 Task: Schedule a meditation and mindfulness session for the 17th at 12:00 PM to 5:00 PM
Action: Mouse moved to (8, 151)
Screenshot: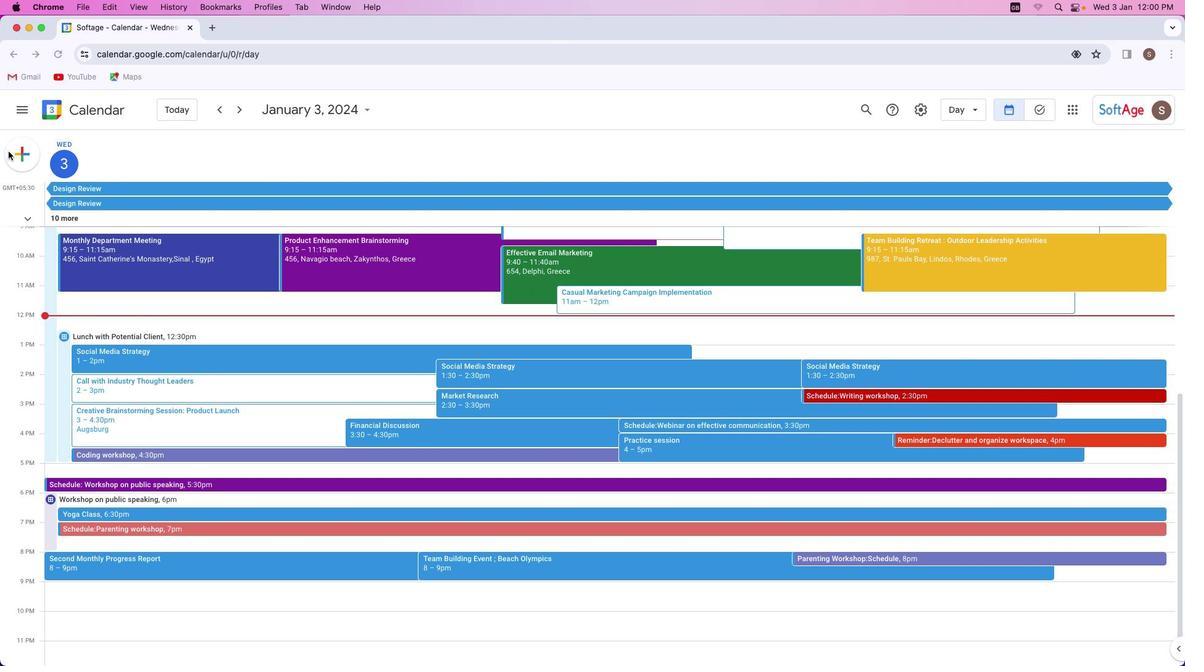 
Action: Mouse pressed left at (8, 151)
Screenshot: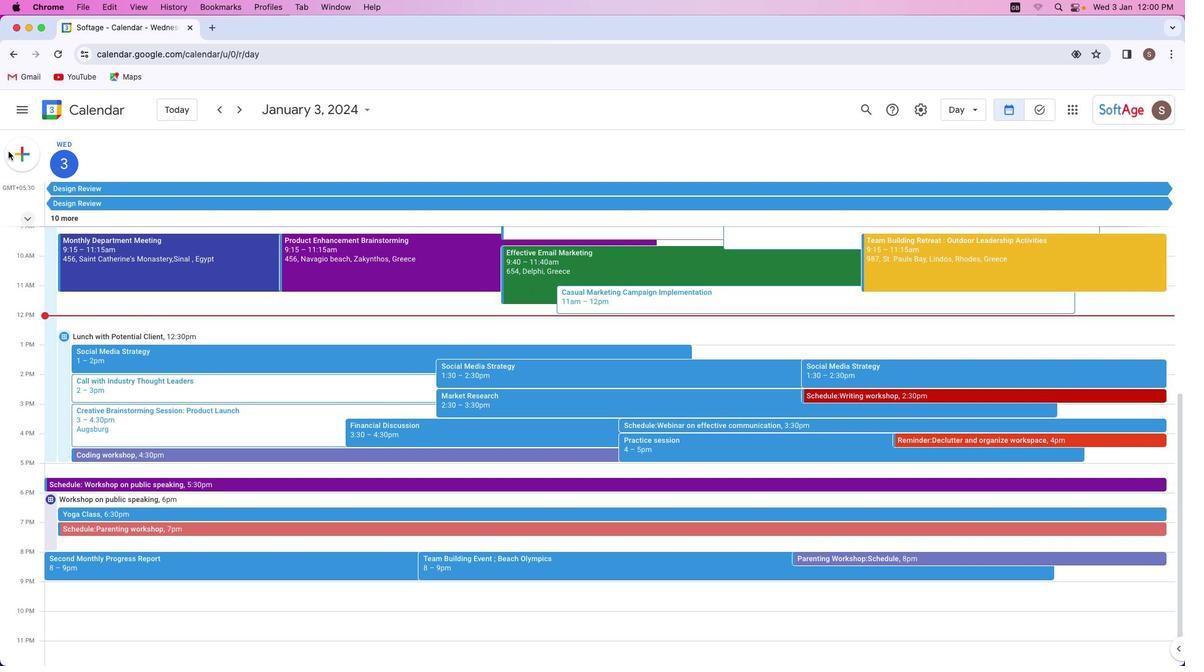 
Action: Mouse moved to (11, 153)
Screenshot: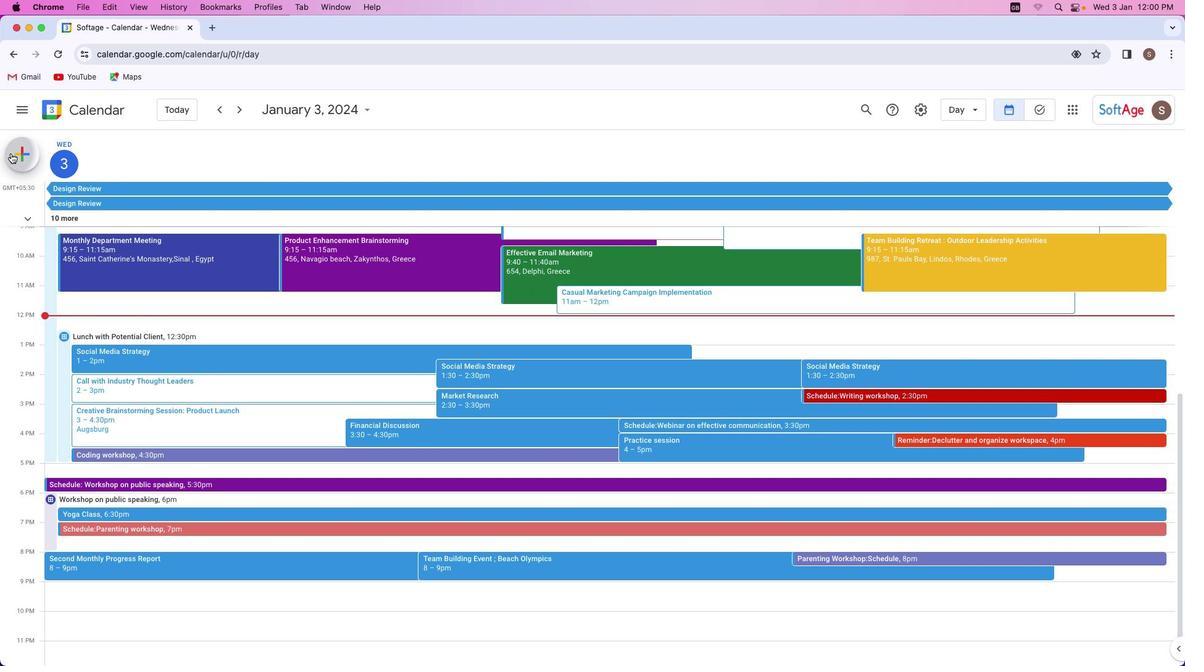 
Action: Mouse pressed left at (11, 153)
Screenshot: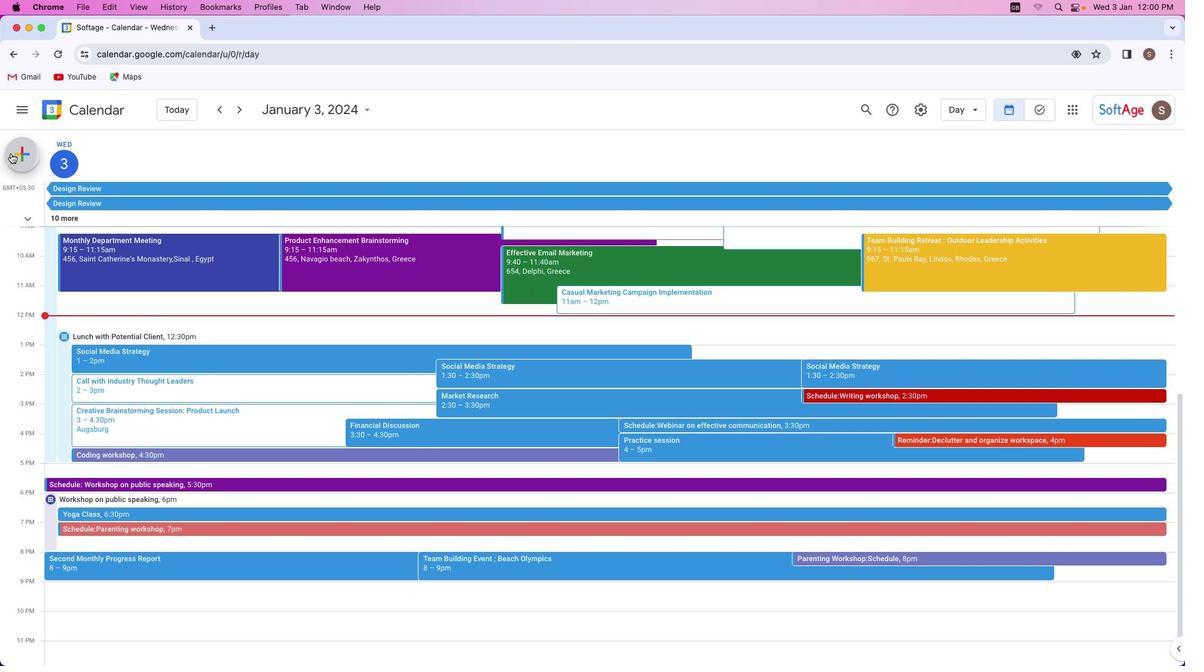 
Action: Mouse moved to (56, 285)
Screenshot: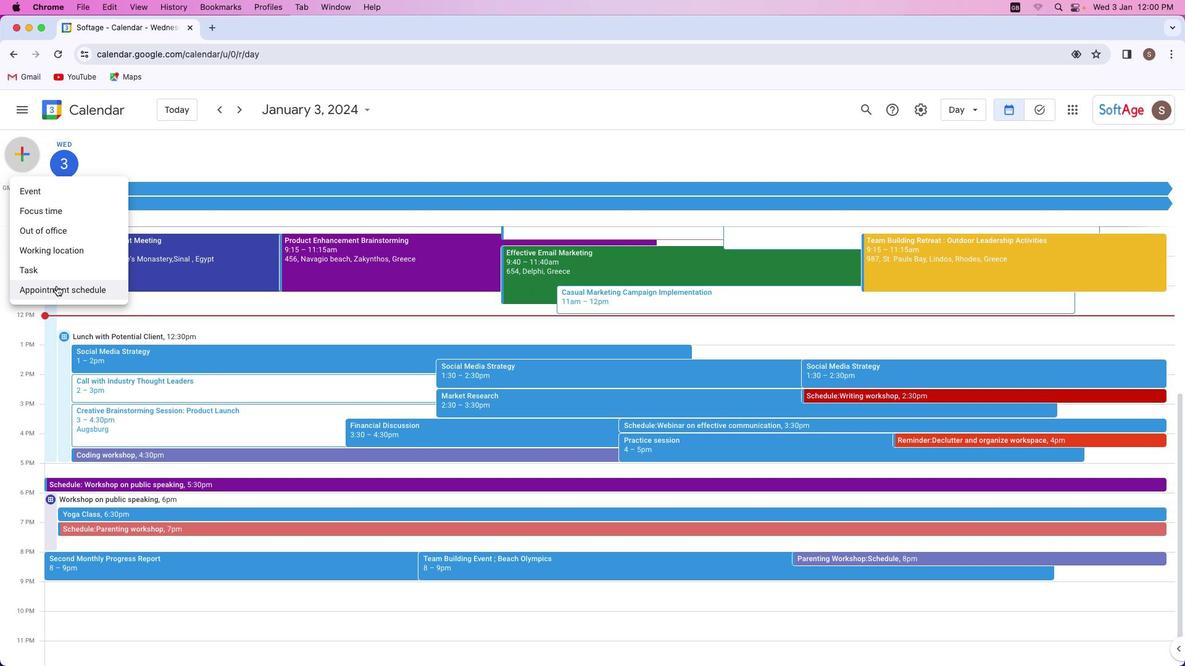 
Action: Mouse pressed left at (56, 285)
Screenshot: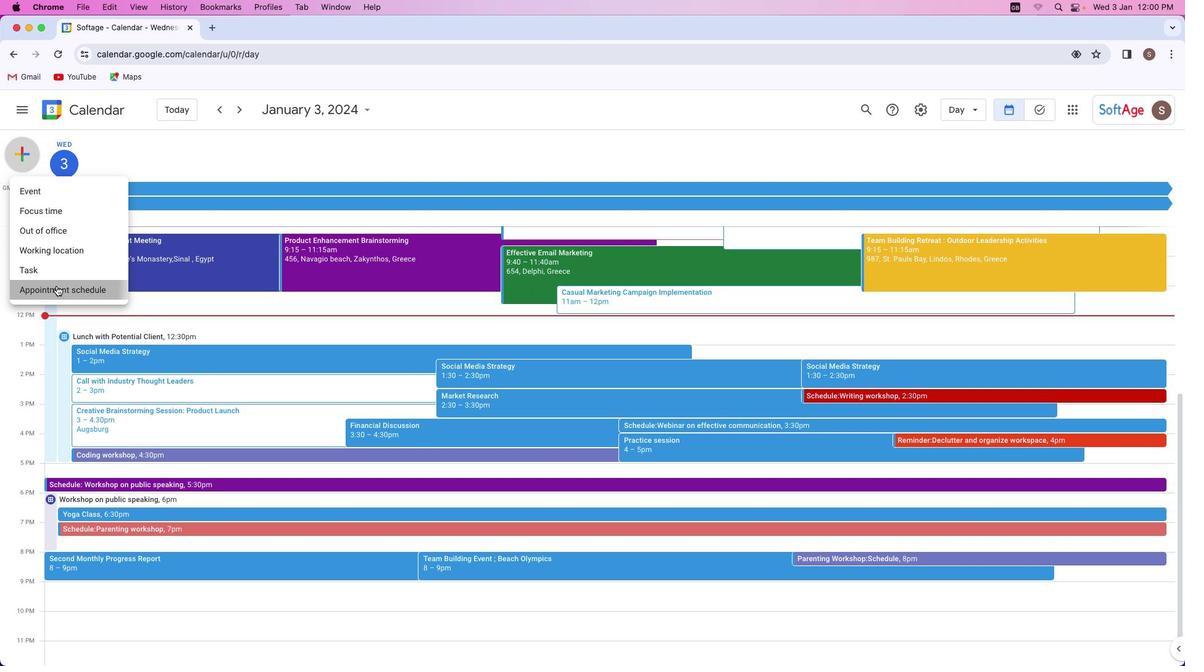 
Action: Mouse moved to (99, 148)
Screenshot: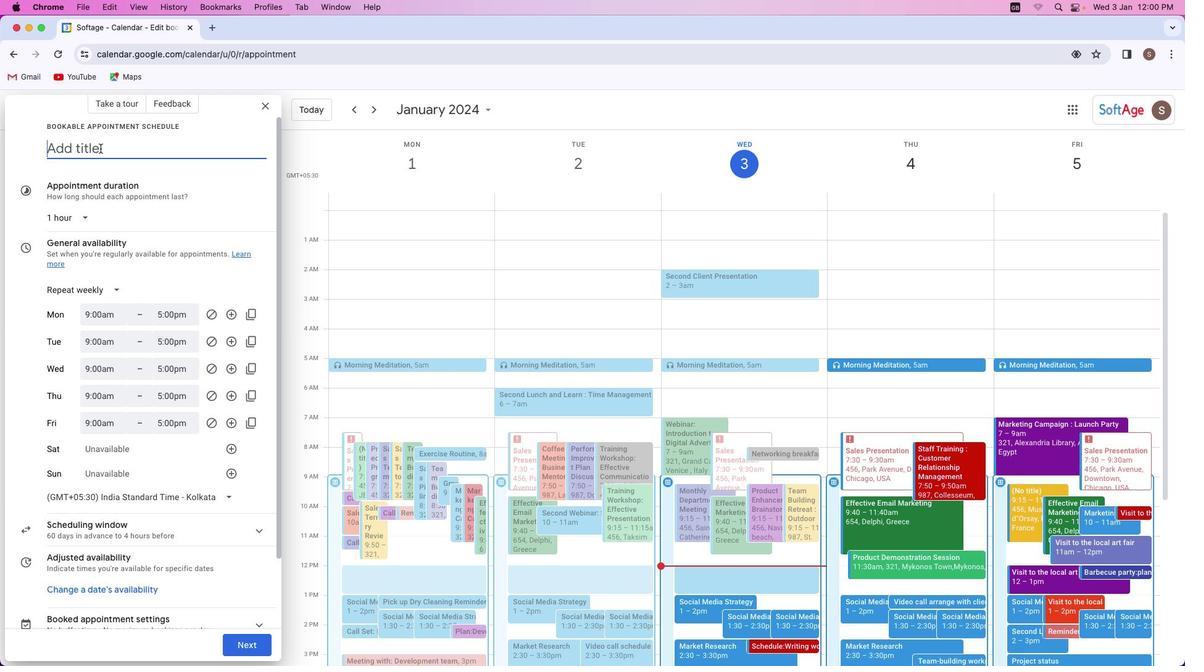 
Action: Key pressed Key.shift_r'M''e''d''i''t''a''t''i''o''n'Key.space'a''n''d'Key.space'm''i''n''d''f''u''l''n''e''s''s'Key.space's''e''s''s''i''o''n'
Screenshot: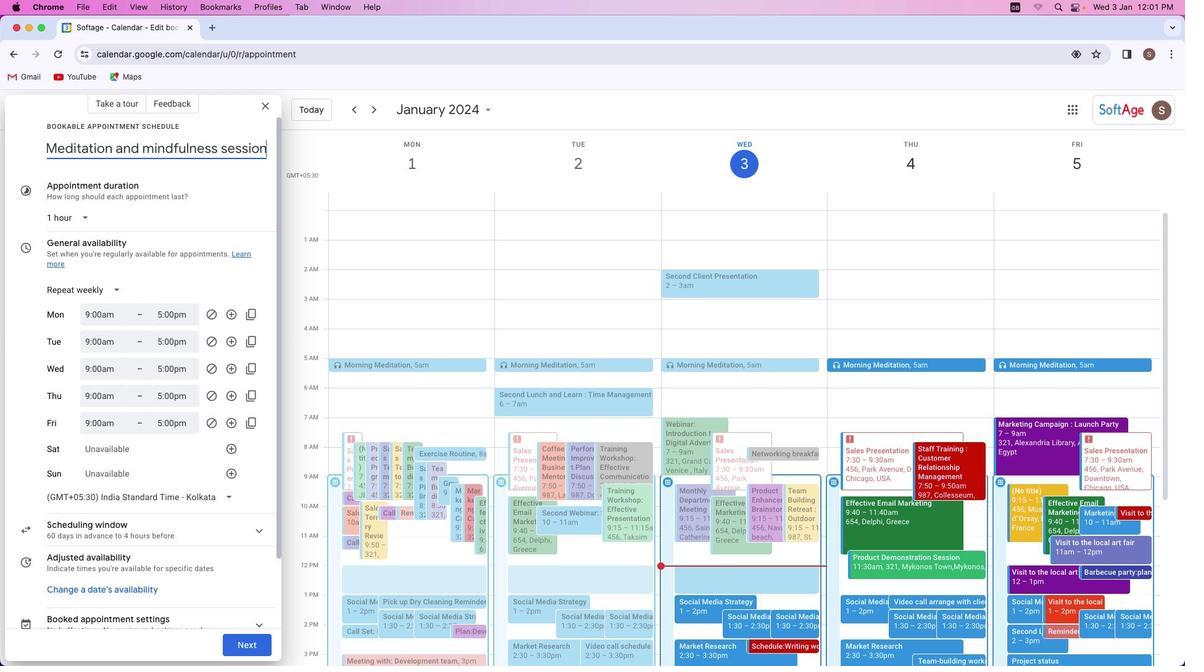 
Action: Mouse moved to (99, 286)
Screenshot: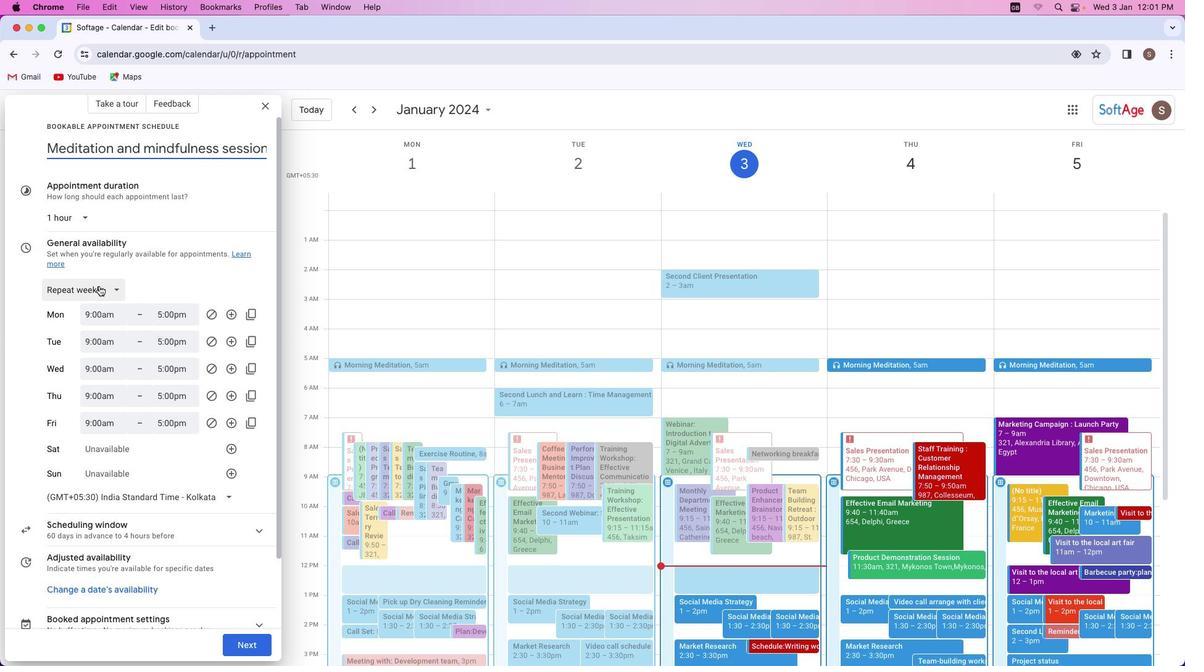 
Action: Mouse pressed left at (99, 286)
Screenshot: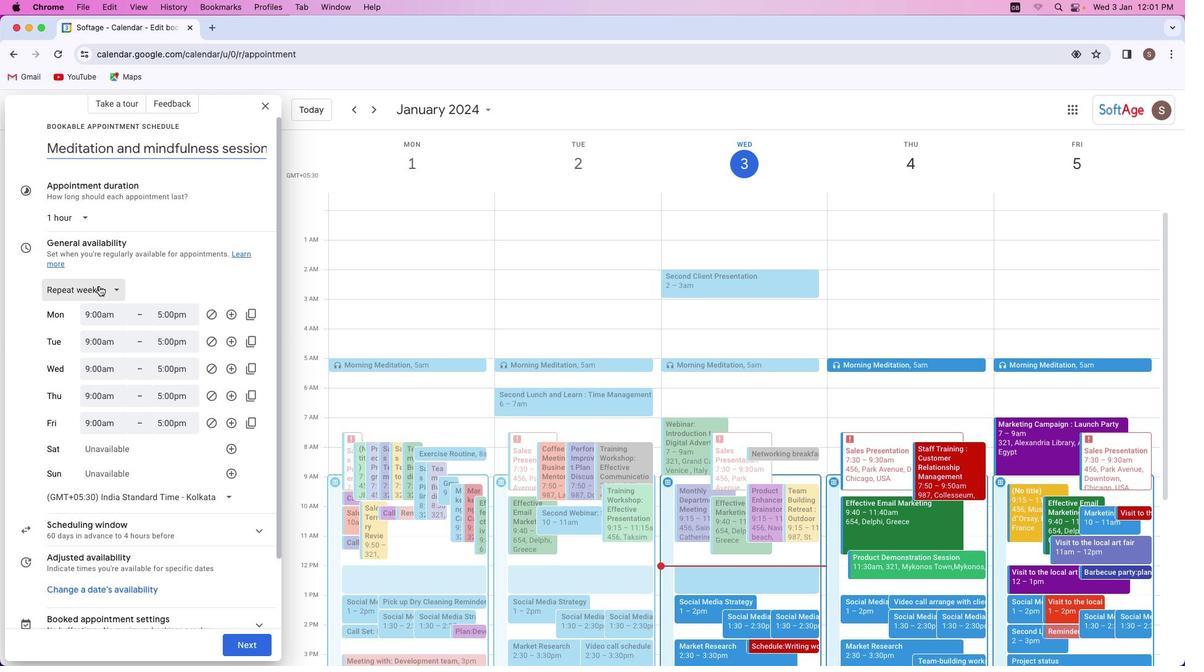 
Action: Mouse moved to (99, 313)
Screenshot: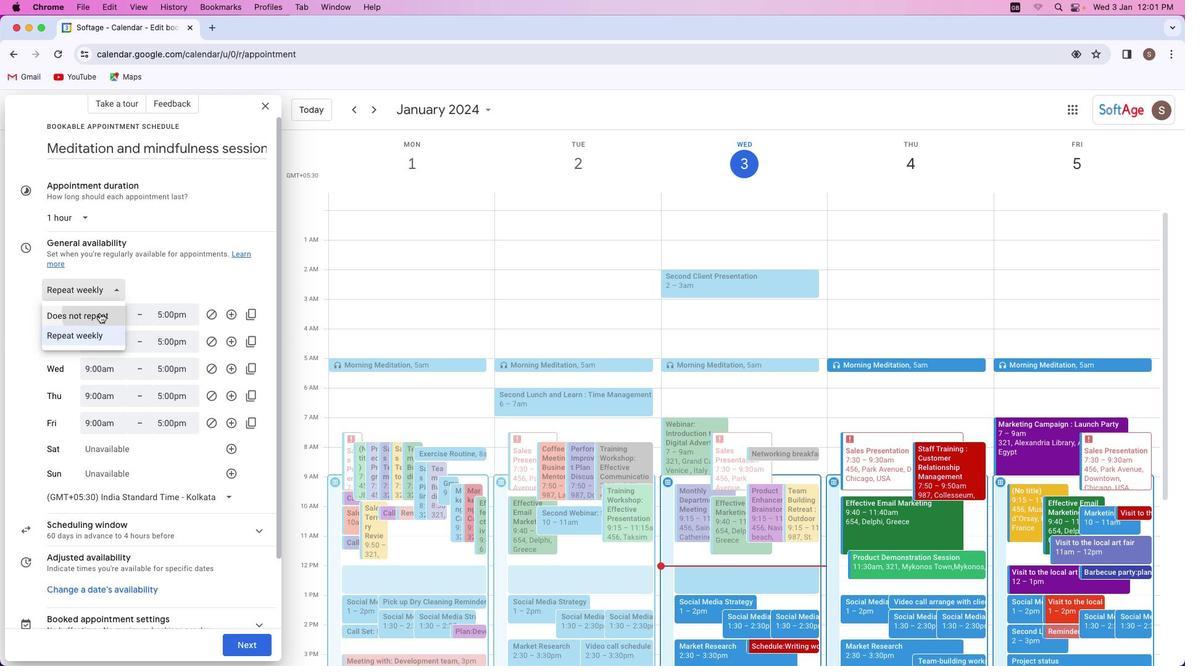 
Action: Mouse pressed left at (99, 313)
Screenshot: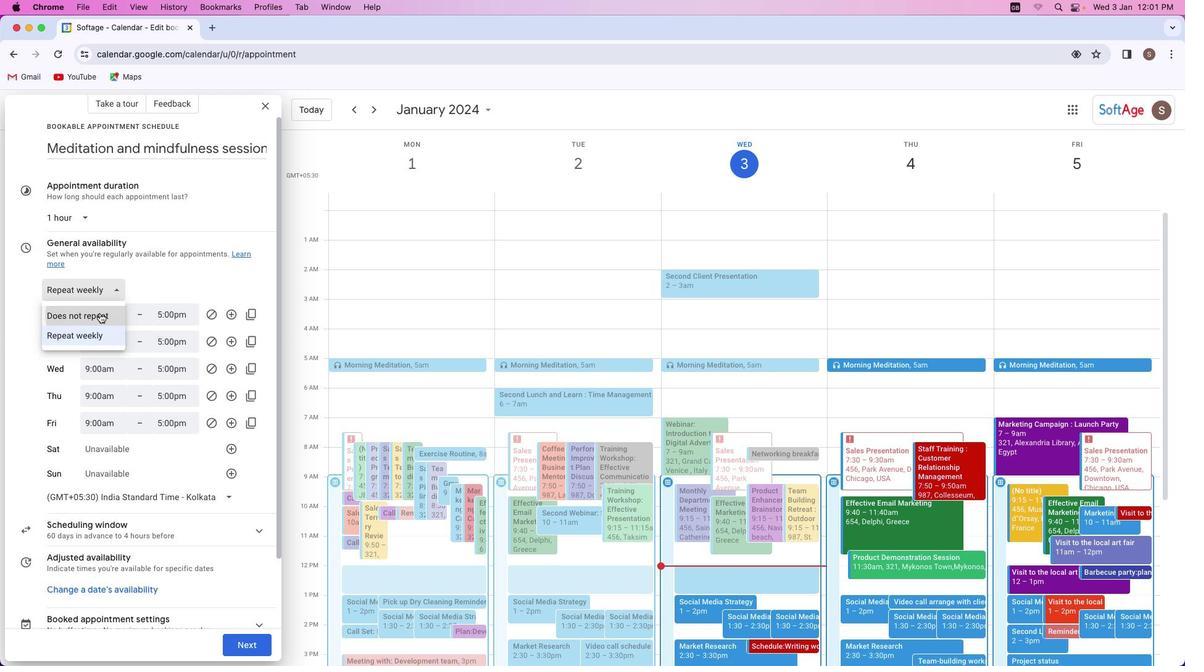 
Action: Mouse moved to (75, 299)
Screenshot: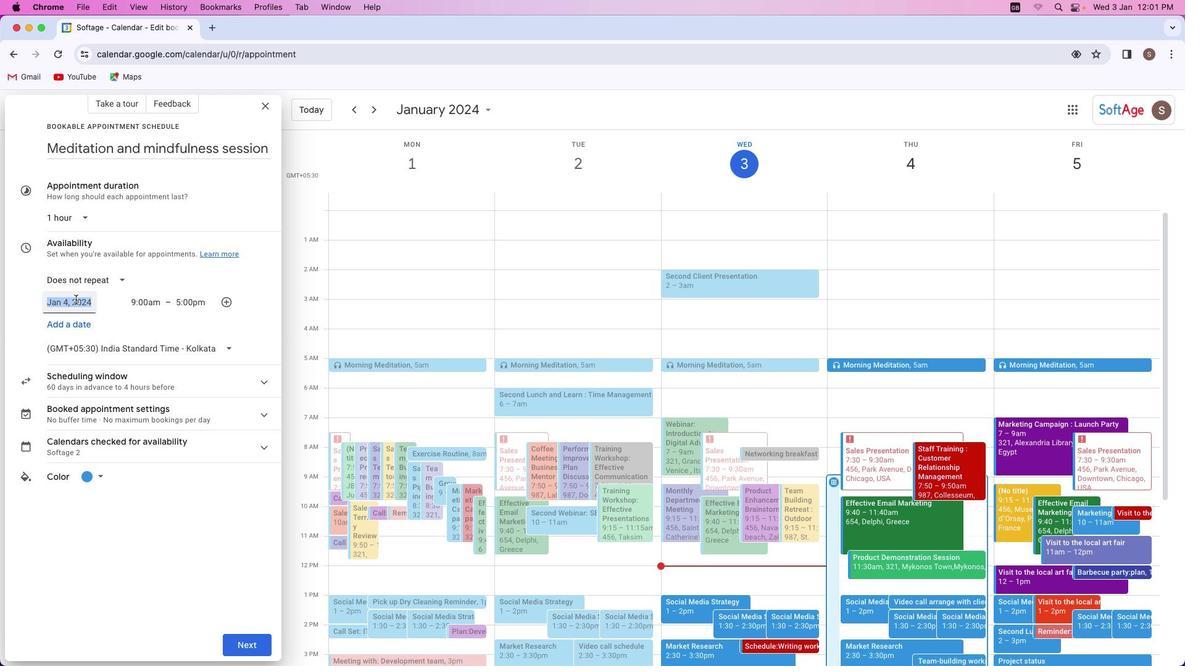 
Action: Mouse pressed left at (75, 299)
Screenshot: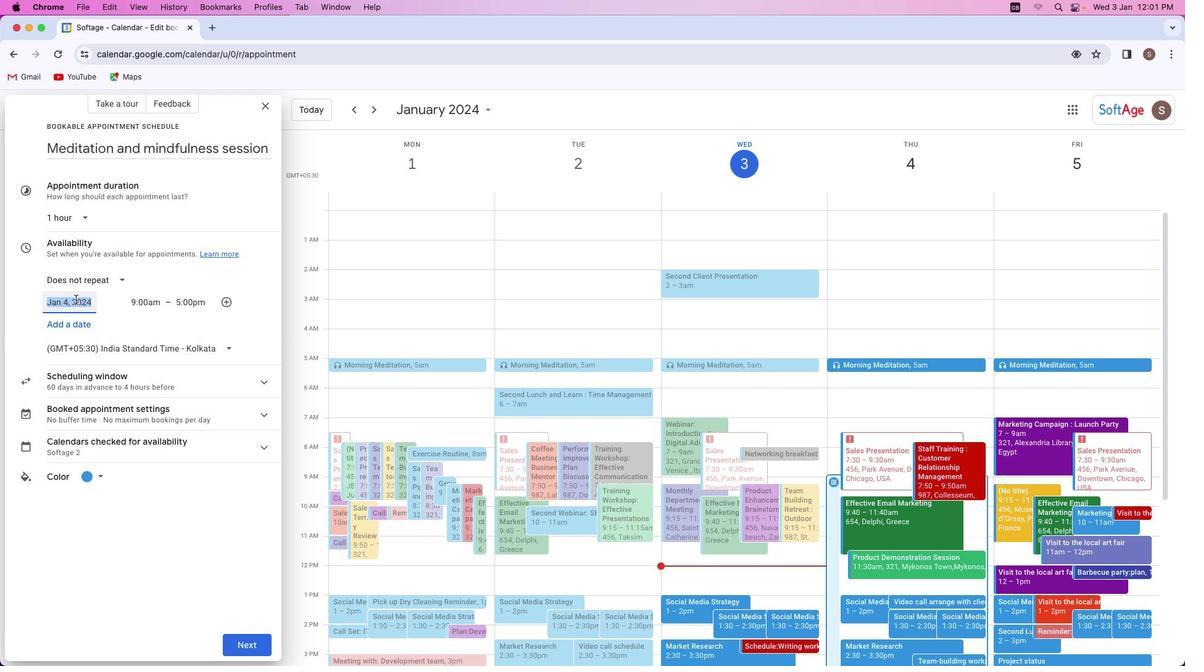 
Action: Mouse moved to (104, 398)
Screenshot: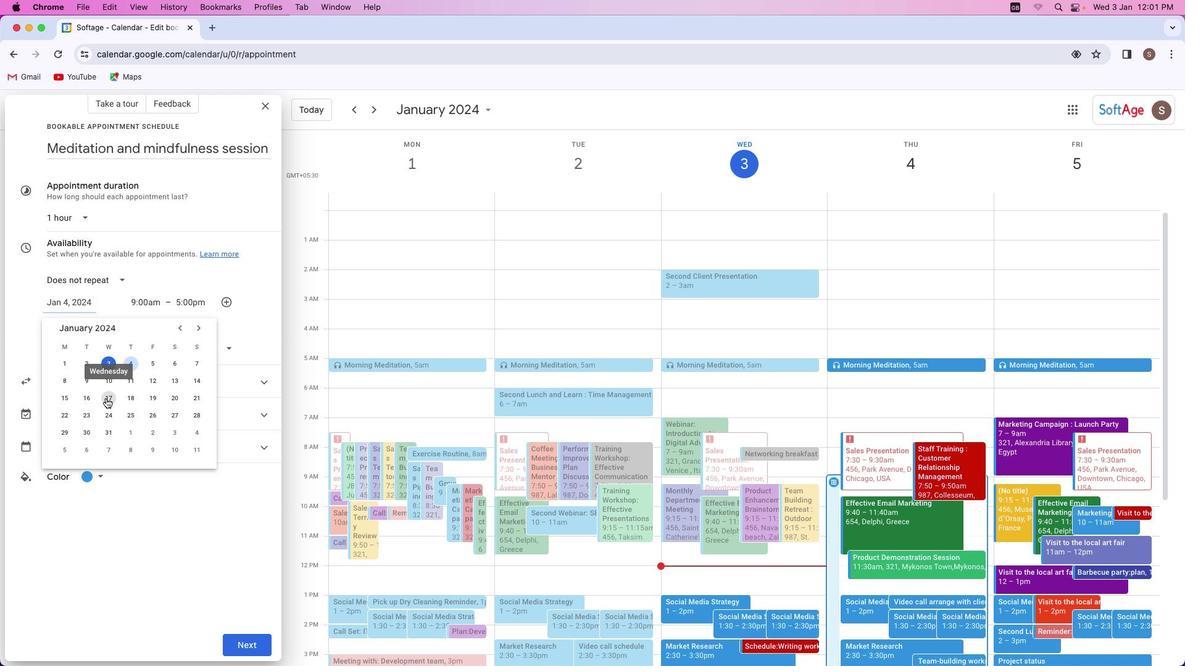 
Action: Mouse pressed left at (104, 398)
Screenshot: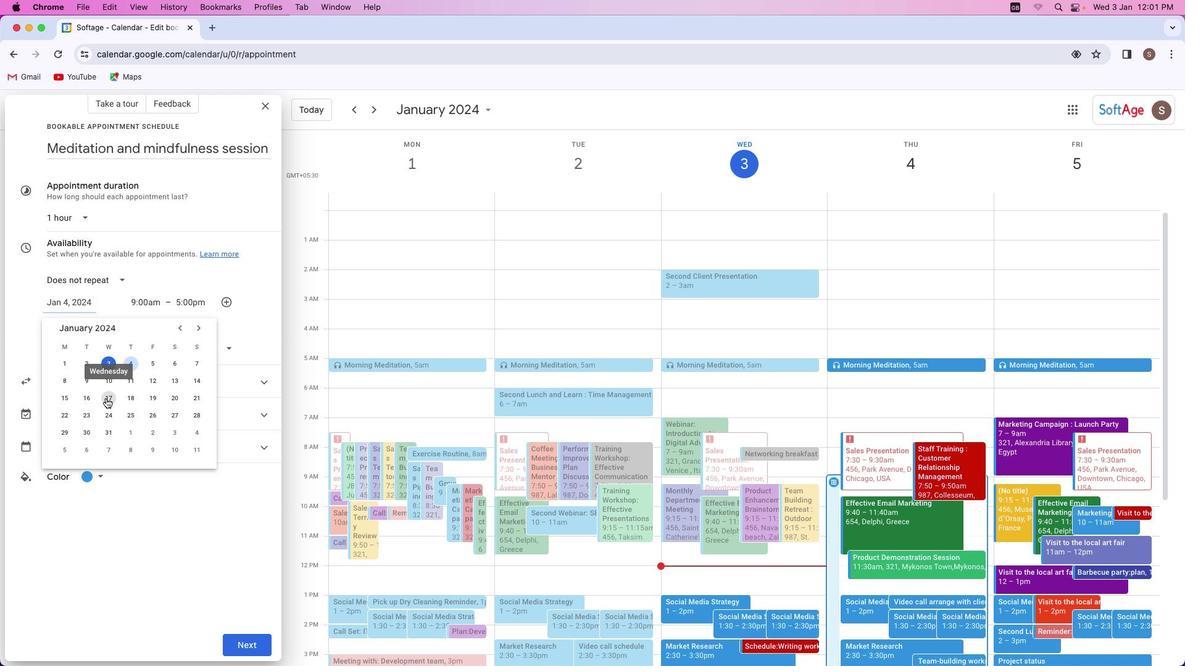 
Action: Mouse moved to (143, 307)
Screenshot: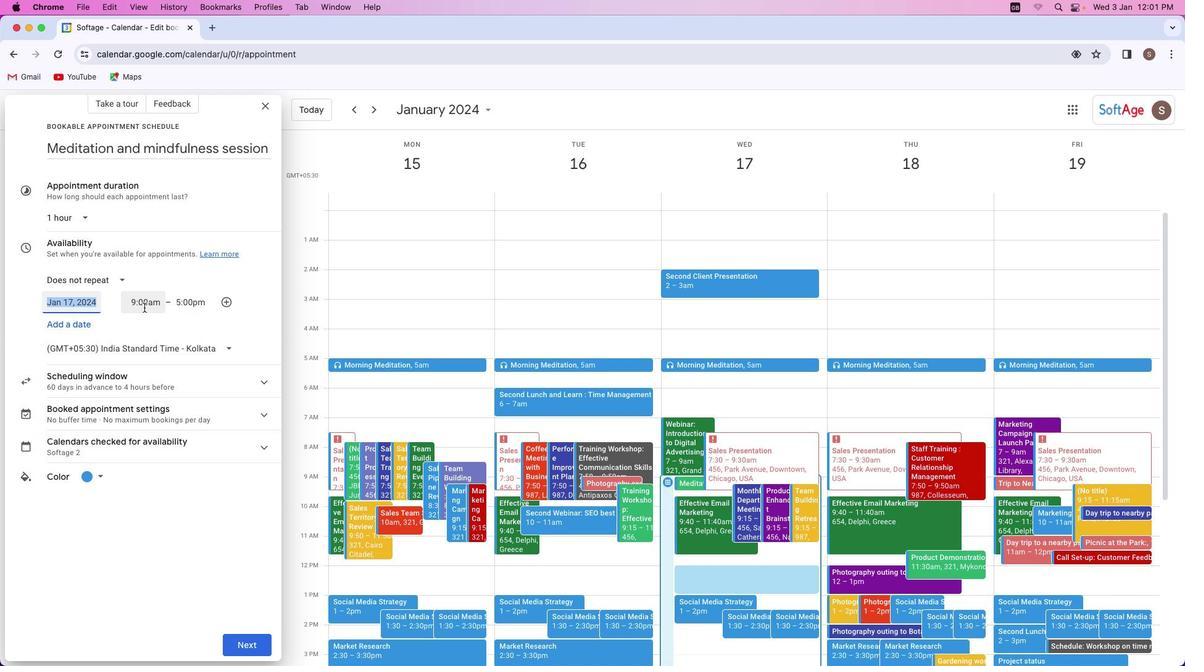 
Action: Mouse pressed left at (143, 307)
Screenshot: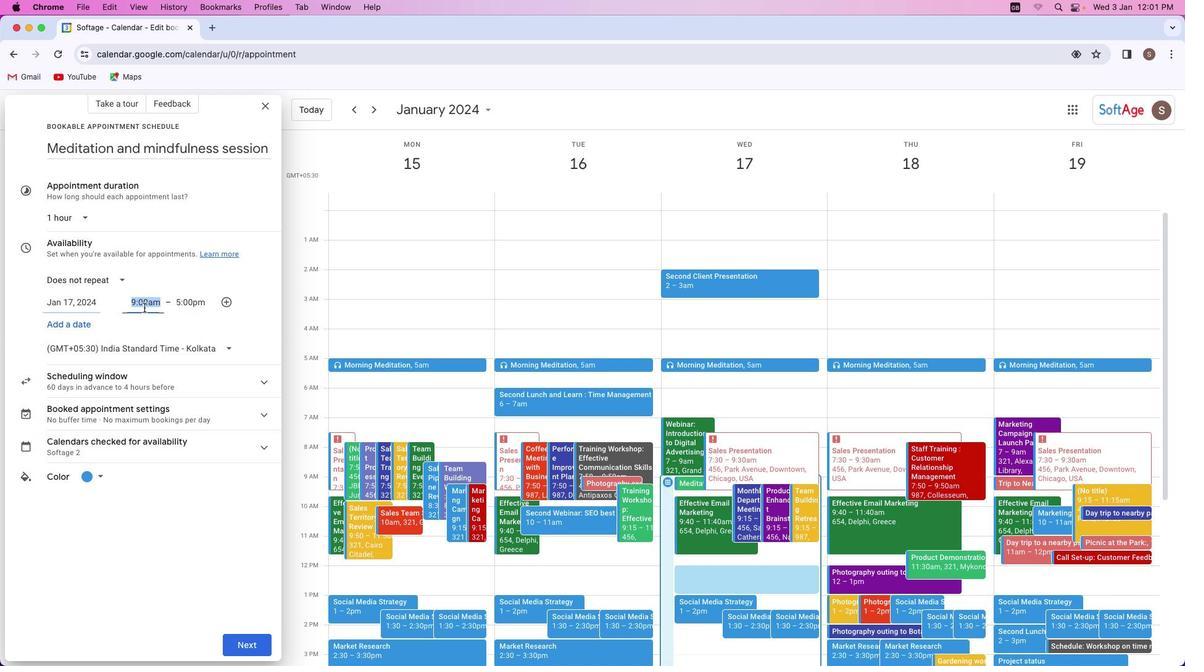 
Action: Mouse moved to (156, 361)
Screenshot: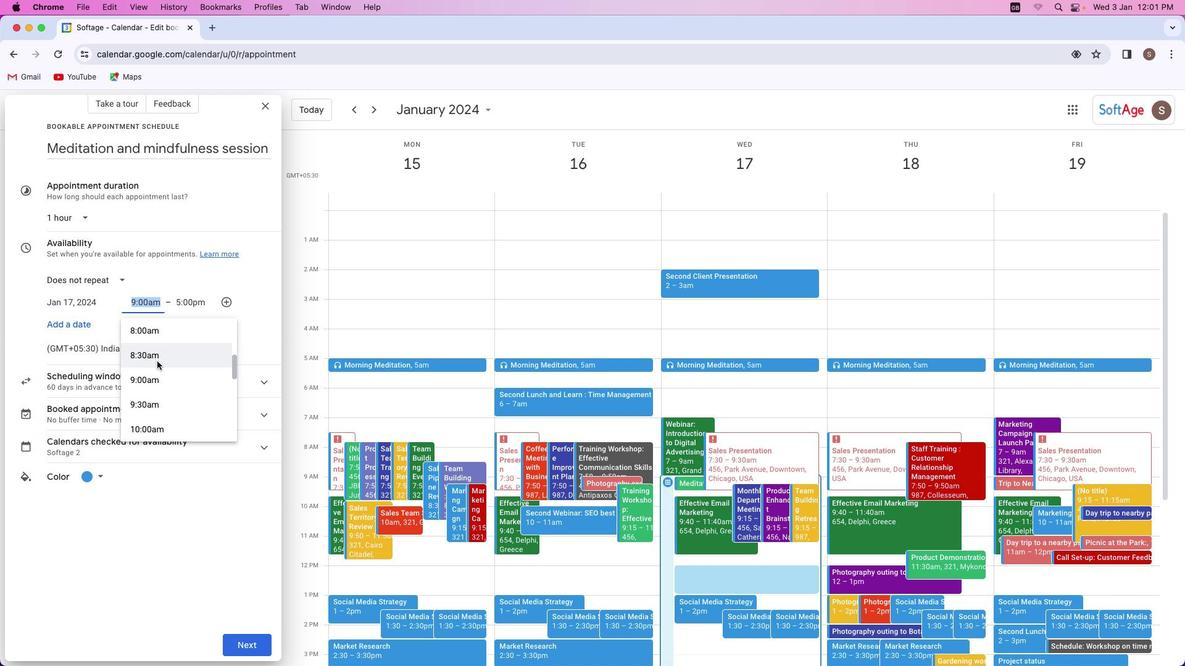 
Action: Mouse scrolled (156, 361) with delta (0, 0)
Screenshot: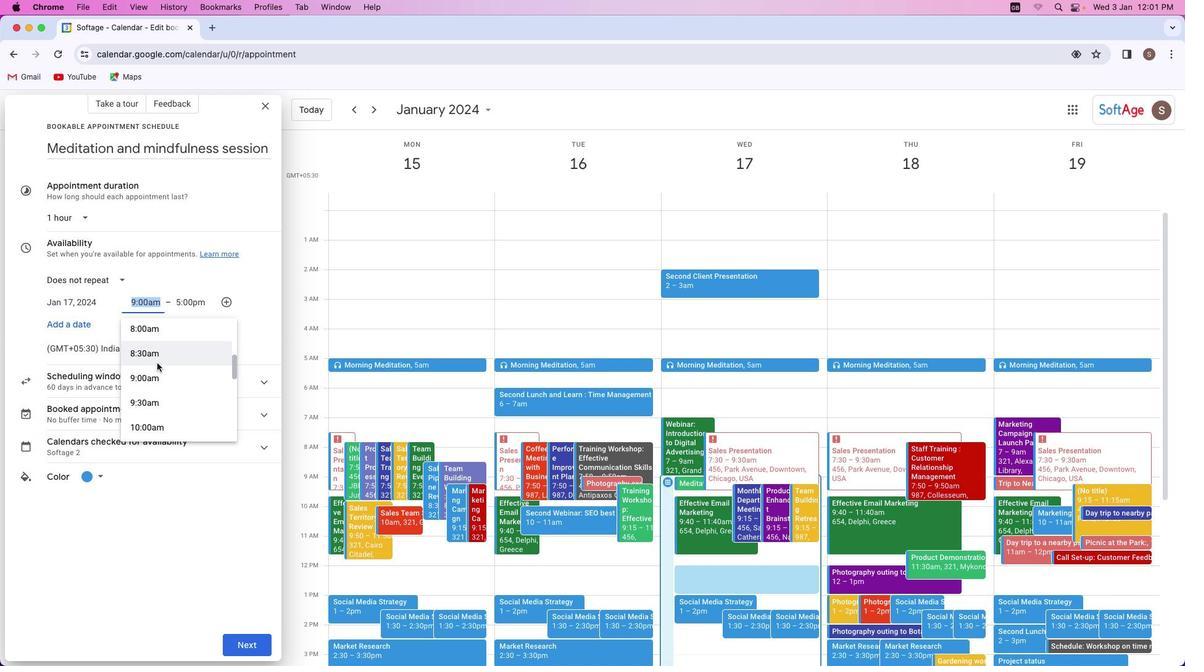 
Action: Mouse moved to (156, 362)
Screenshot: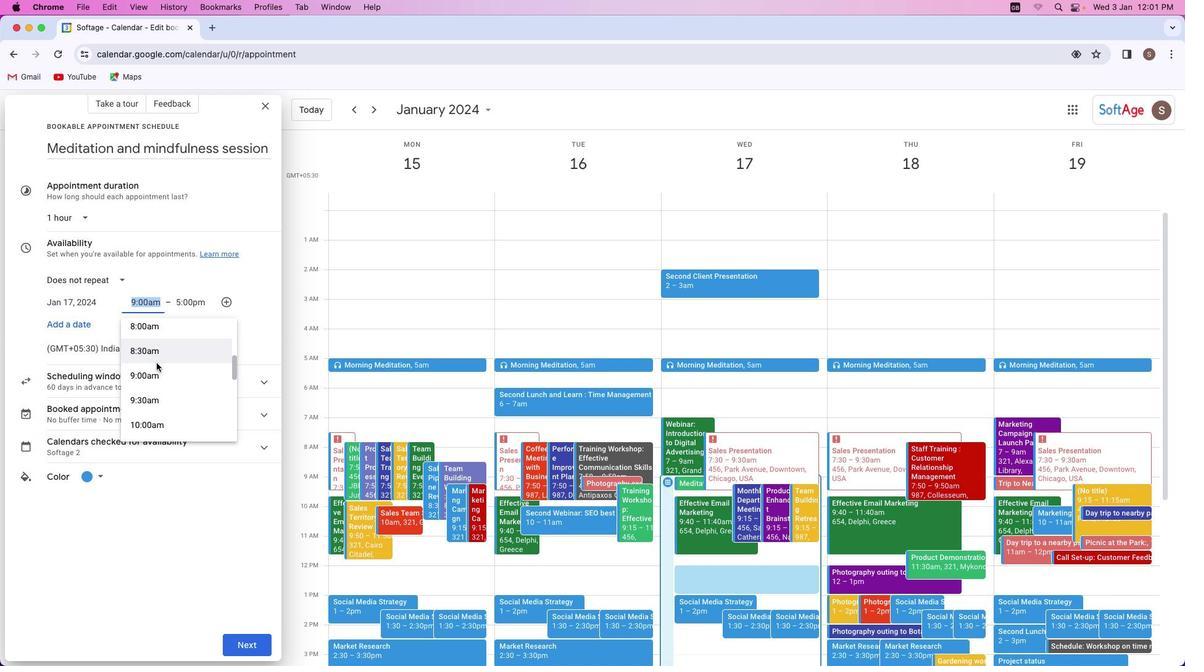 
Action: Mouse scrolled (156, 362) with delta (0, 0)
Screenshot: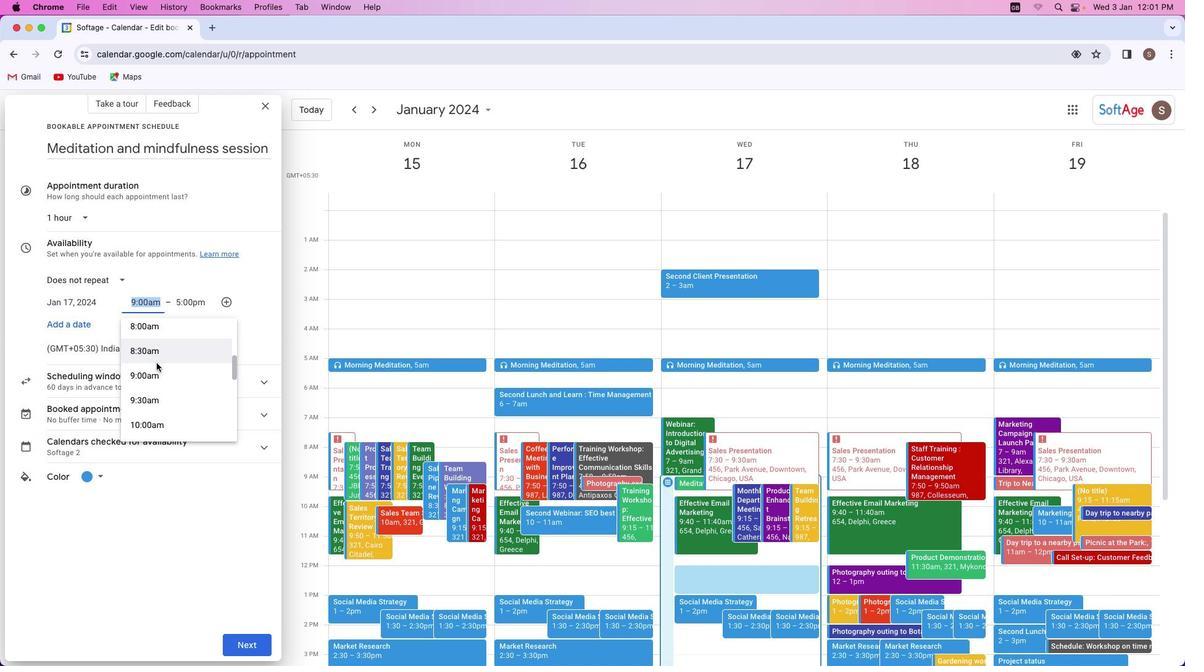 
Action: Mouse moved to (156, 363)
Screenshot: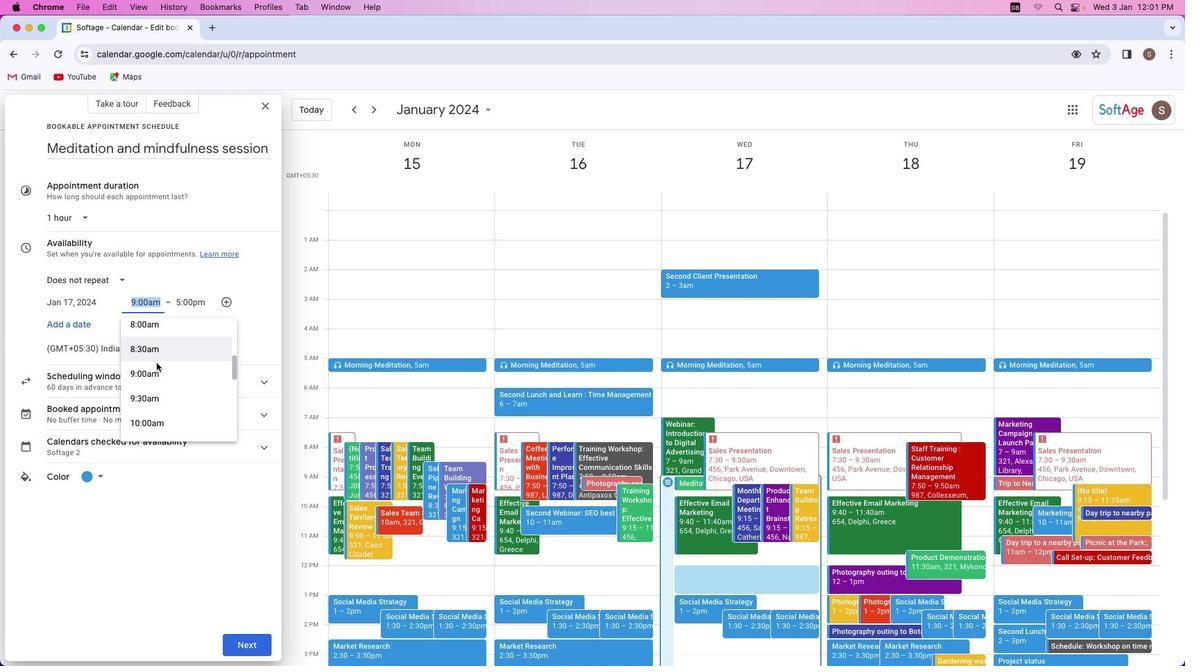 
Action: Mouse scrolled (156, 363) with delta (0, 0)
Screenshot: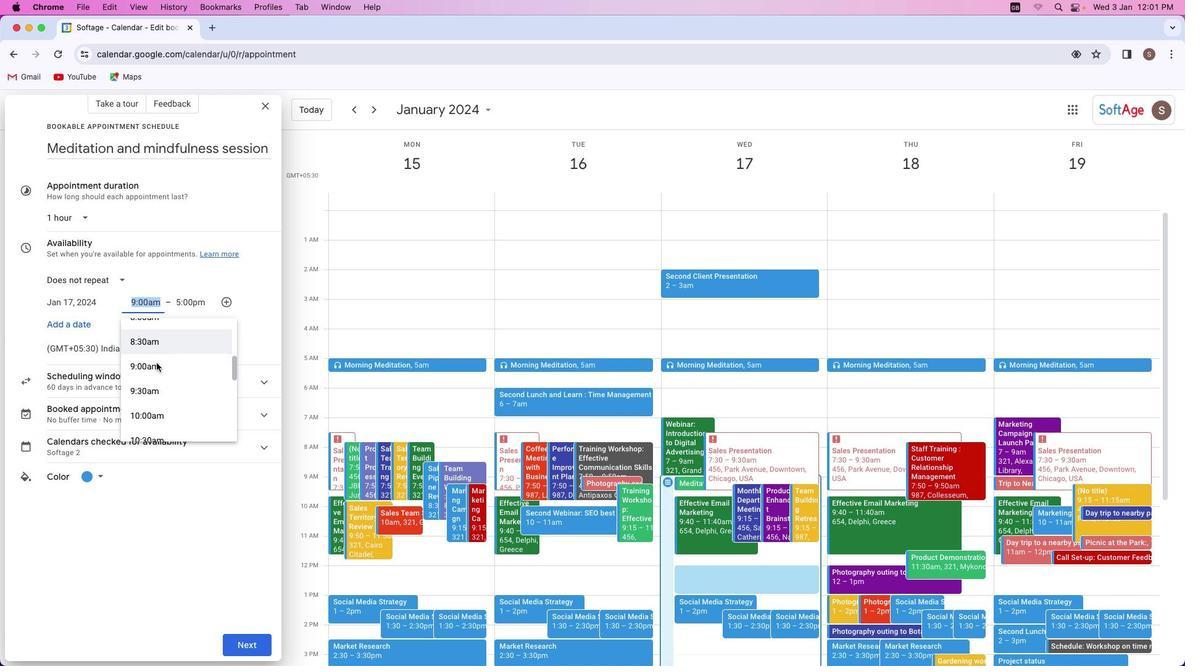 
Action: Mouse scrolled (156, 363) with delta (0, 0)
Screenshot: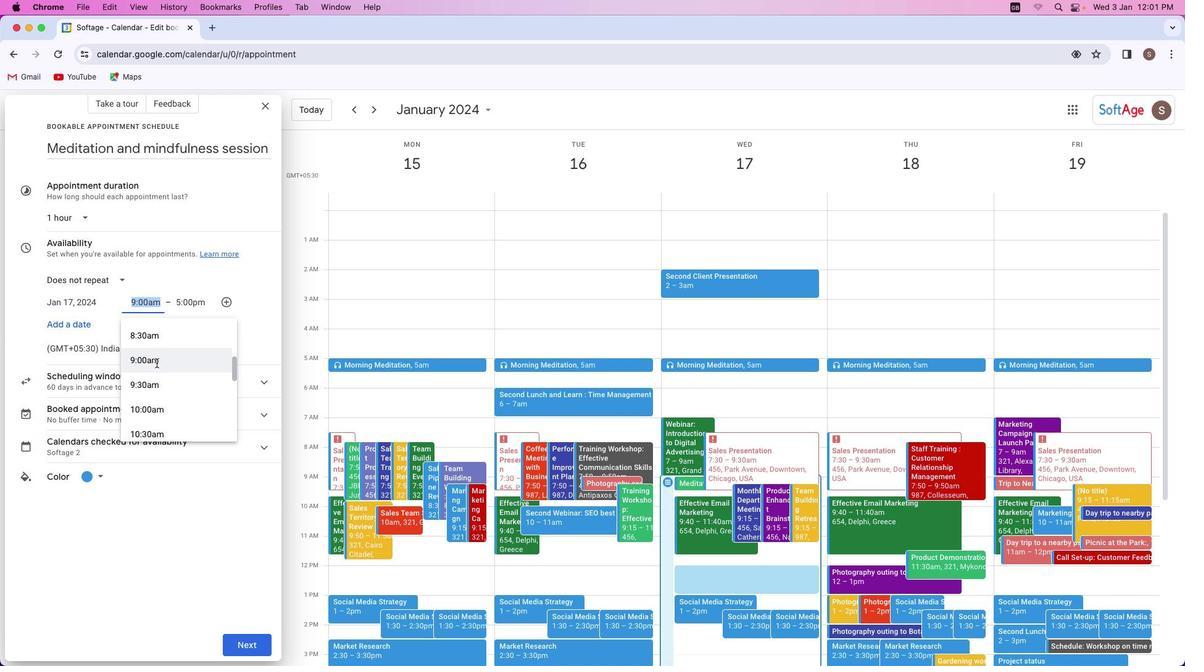 
Action: Mouse scrolled (156, 363) with delta (0, 0)
Screenshot: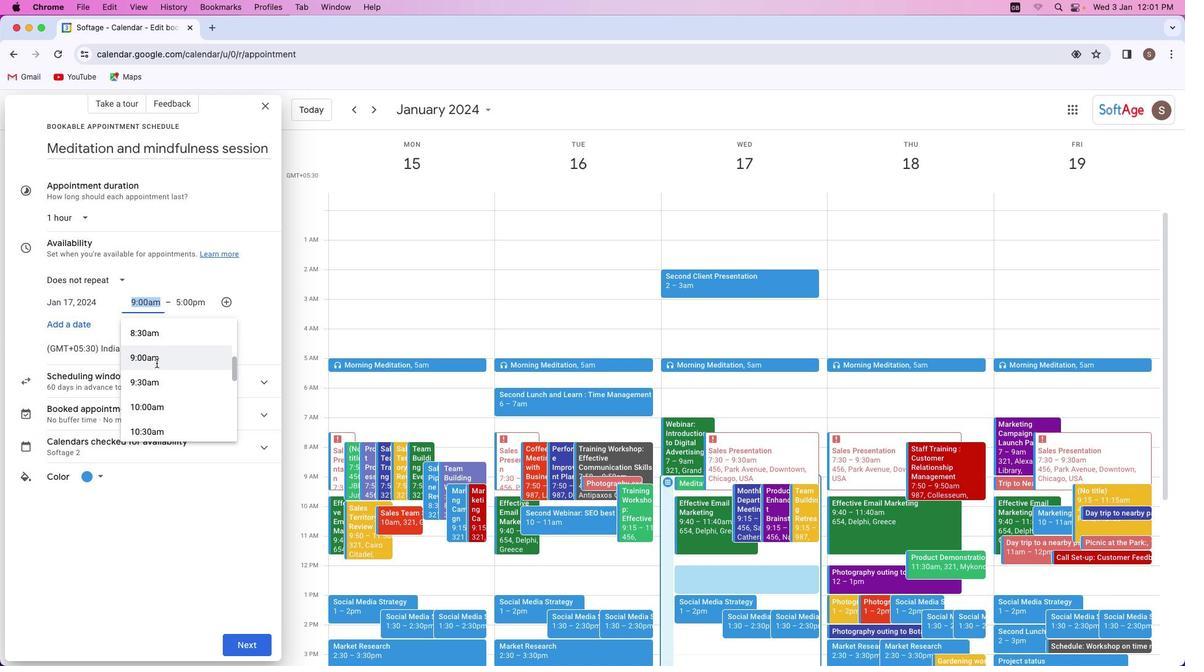 
Action: Mouse scrolled (156, 363) with delta (0, 0)
Screenshot: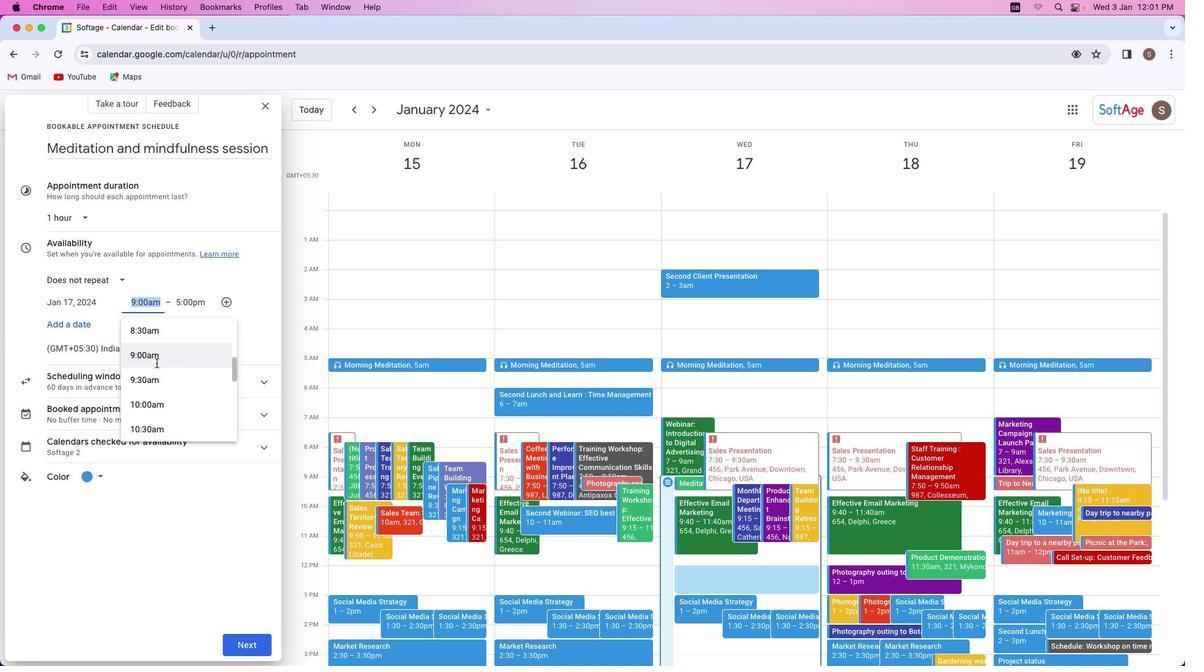 
Action: Mouse moved to (156, 355)
Screenshot: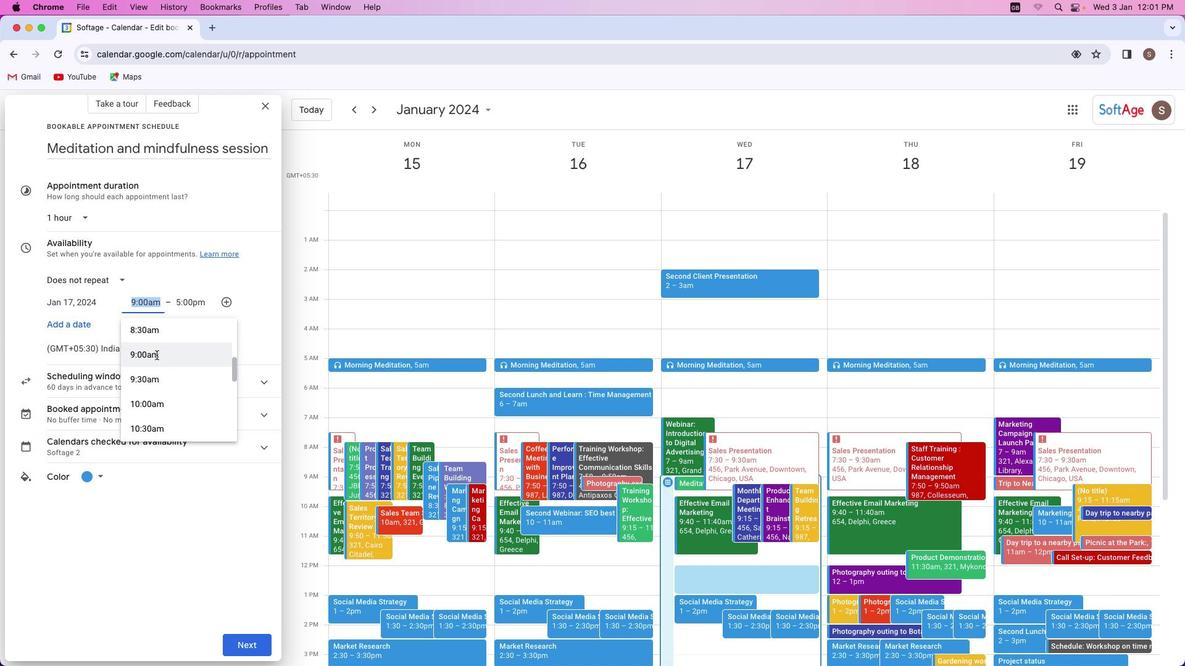 
Action: Mouse scrolled (156, 355) with delta (0, 0)
Screenshot: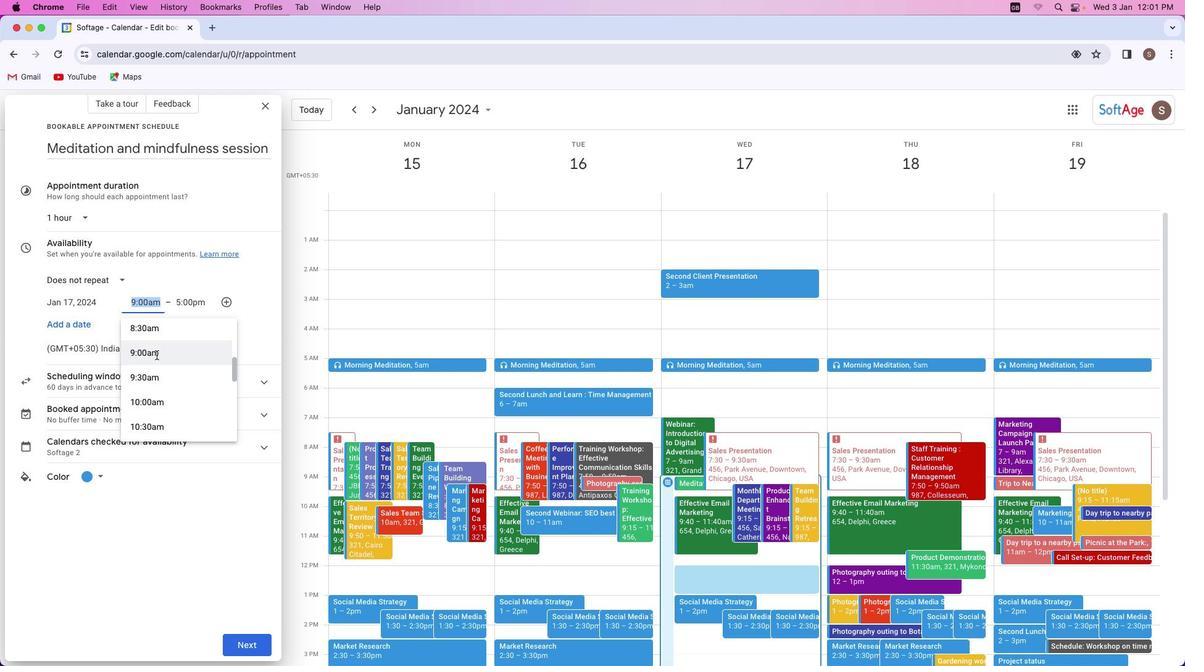 
Action: Mouse scrolled (156, 355) with delta (0, 0)
Screenshot: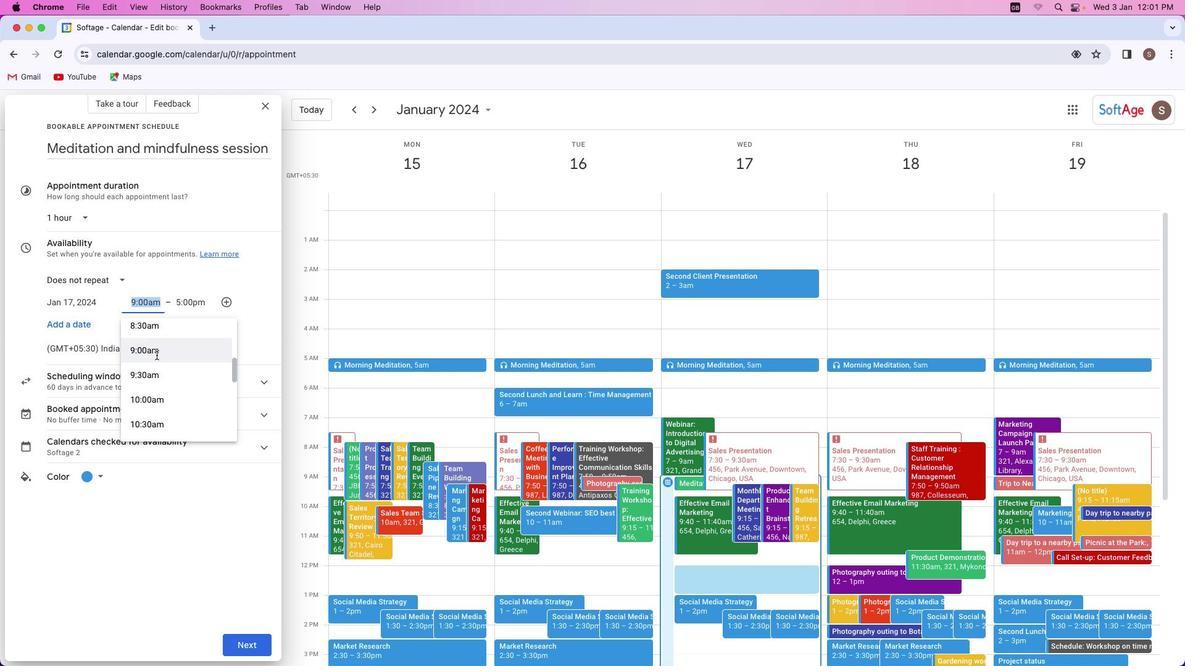 
Action: Mouse scrolled (156, 355) with delta (0, 0)
Screenshot: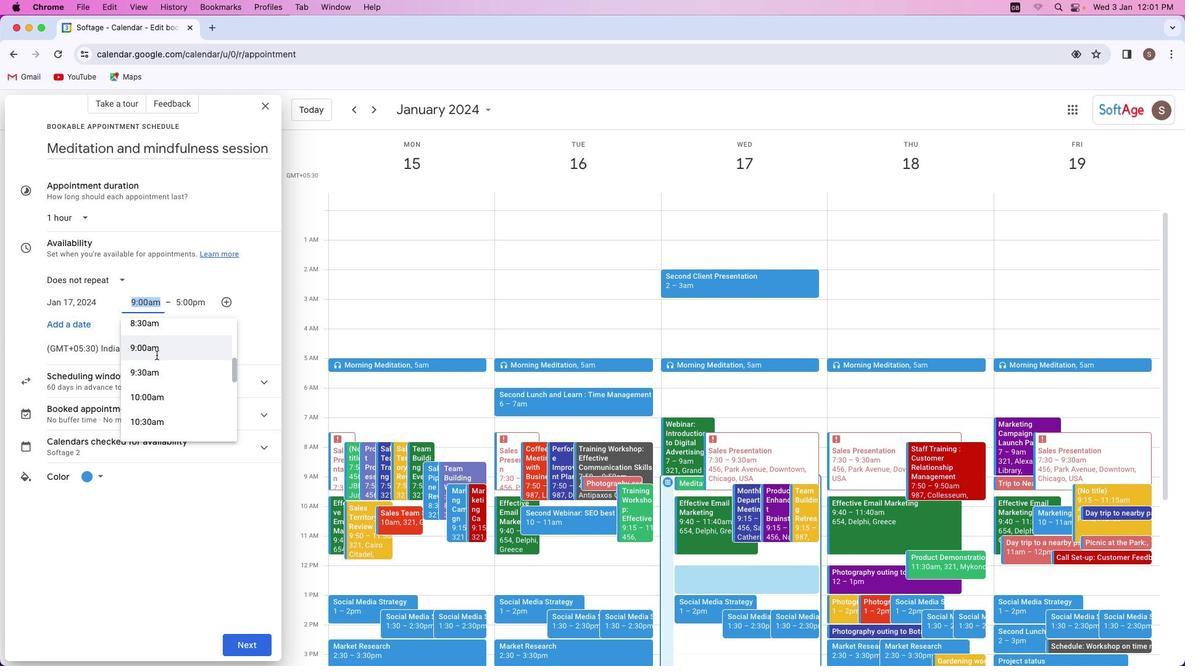 
Action: Mouse scrolled (156, 355) with delta (0, 0)
Screenshot: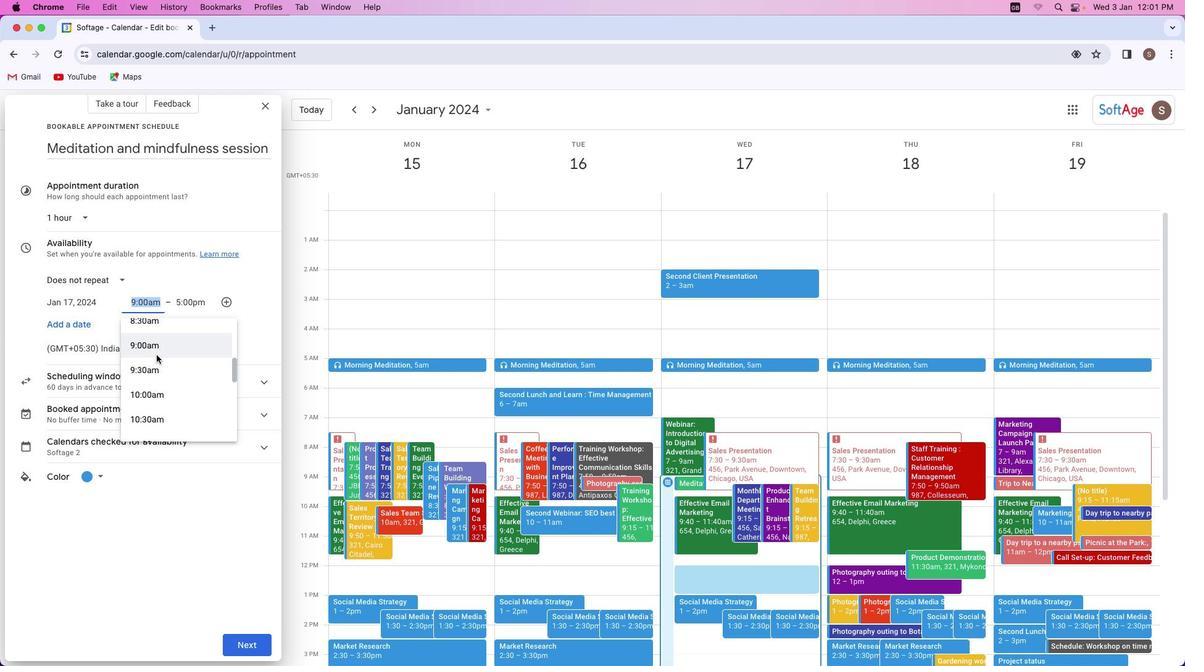 
Action: Mouse scrolled (156, 355) with delta (0, 0)
Screenshot: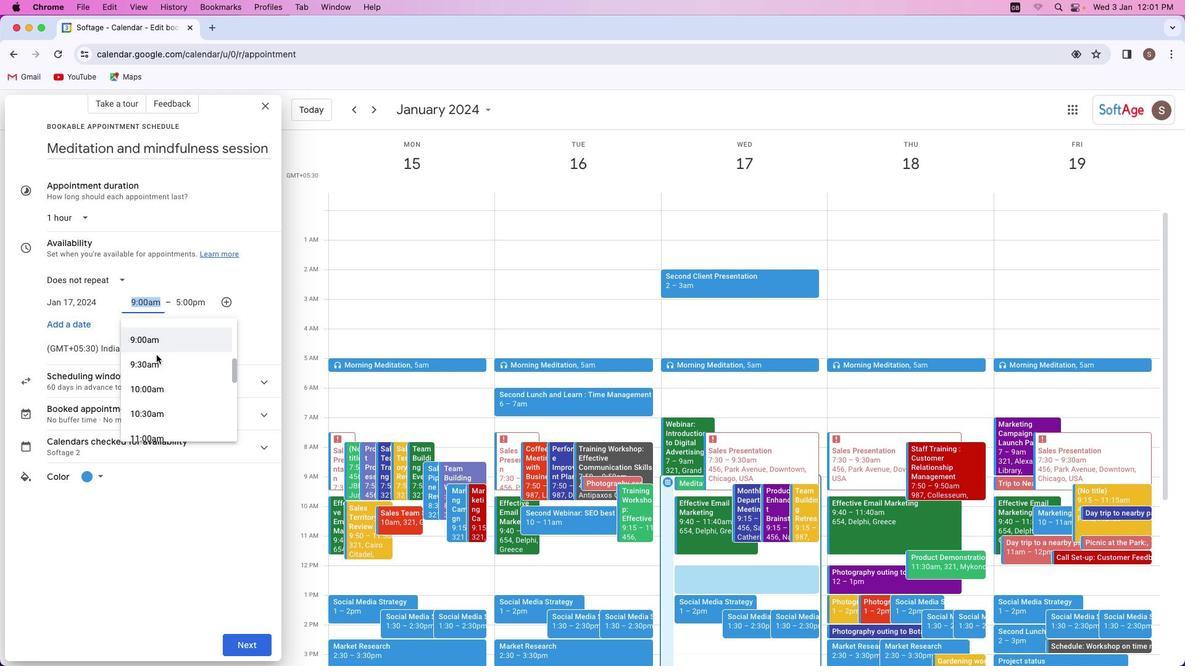 
Action: Mouse scrolled (156, 355) with delta (0, 0)
Screenshot: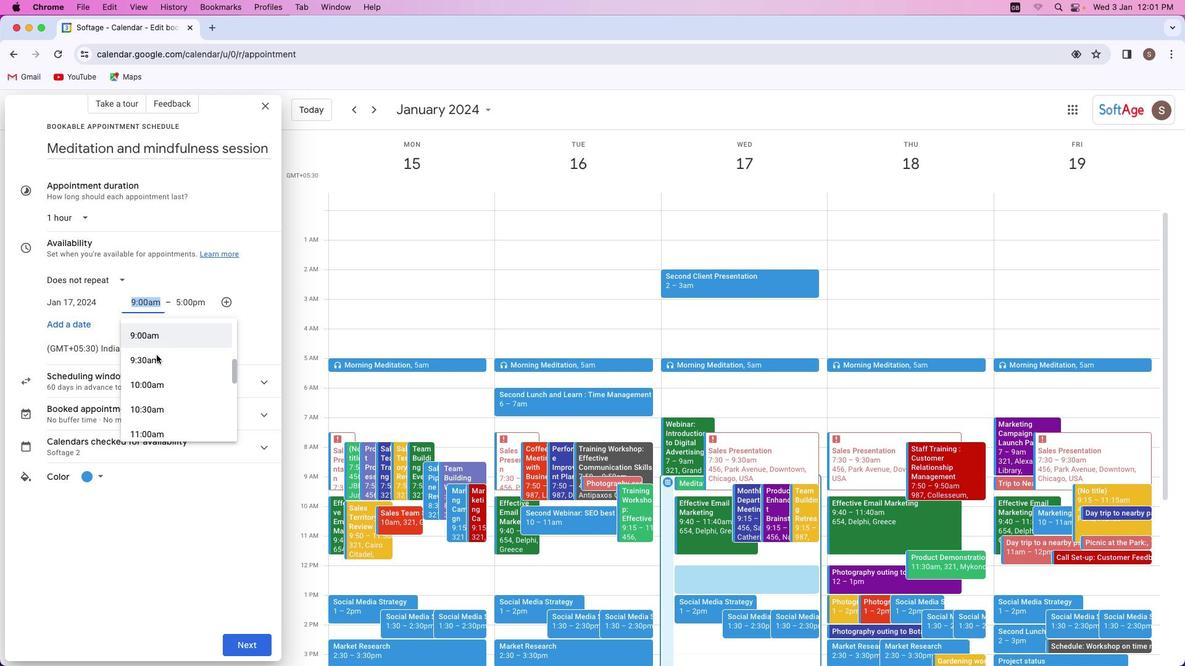 
Action: Mouse scrolled (156, 355) with delta (0, 0)
Screenshot: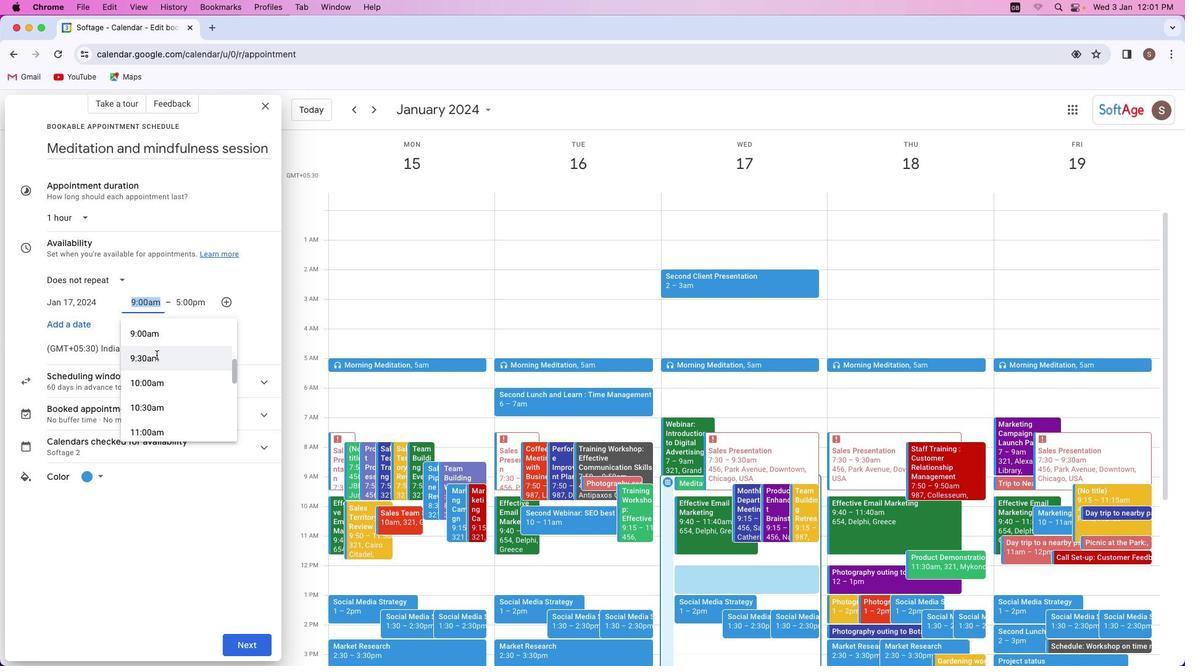 
Action: Mouse scrolled (156, 355) with delta (0, 0)
Screenshot: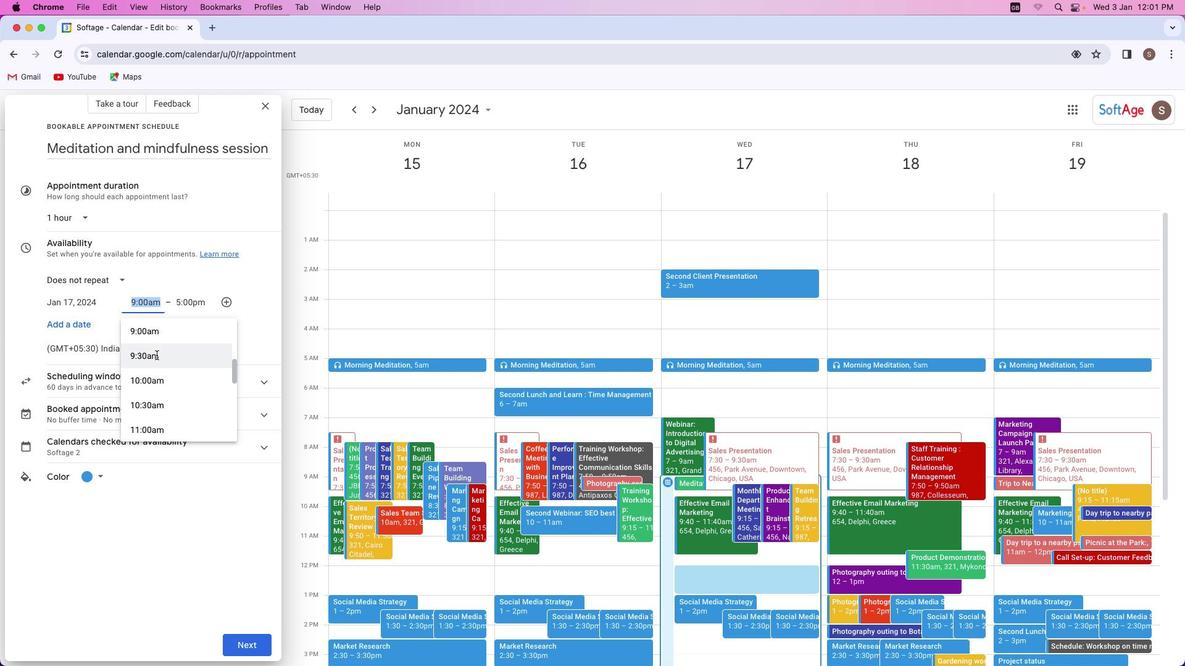 
Action: Mouse scrolled (156, 355) with delta (0, 0)
Screenshot: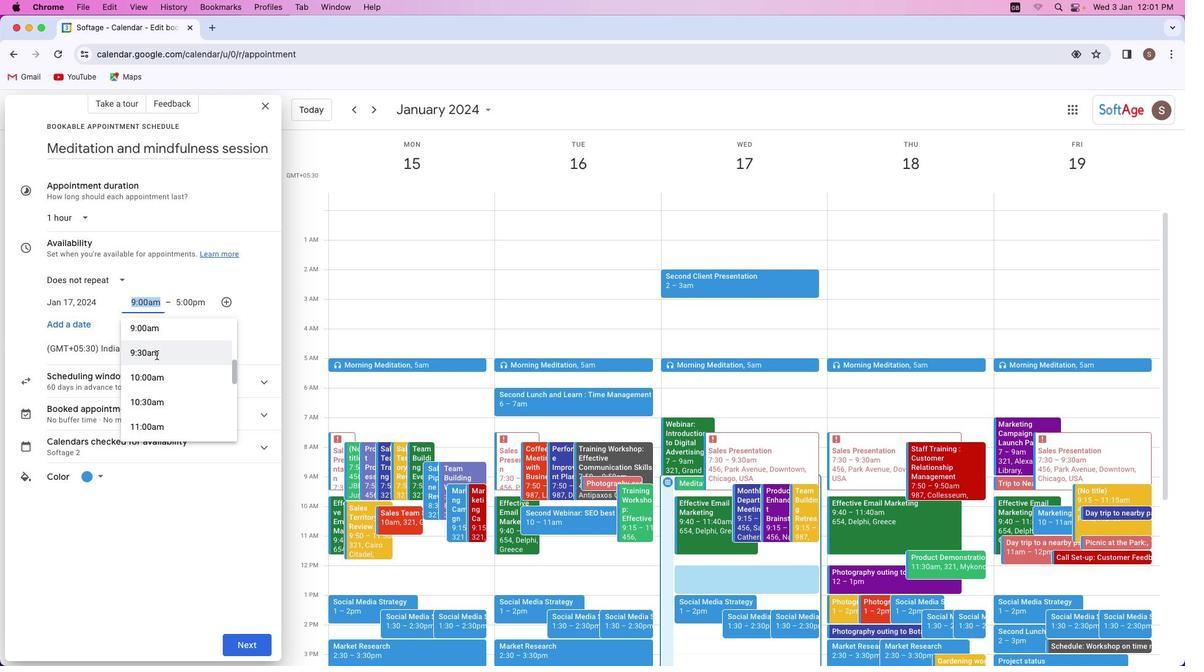 
Action: Mouse scrolled (156, 355) with delta (0, 0)
Screenshot: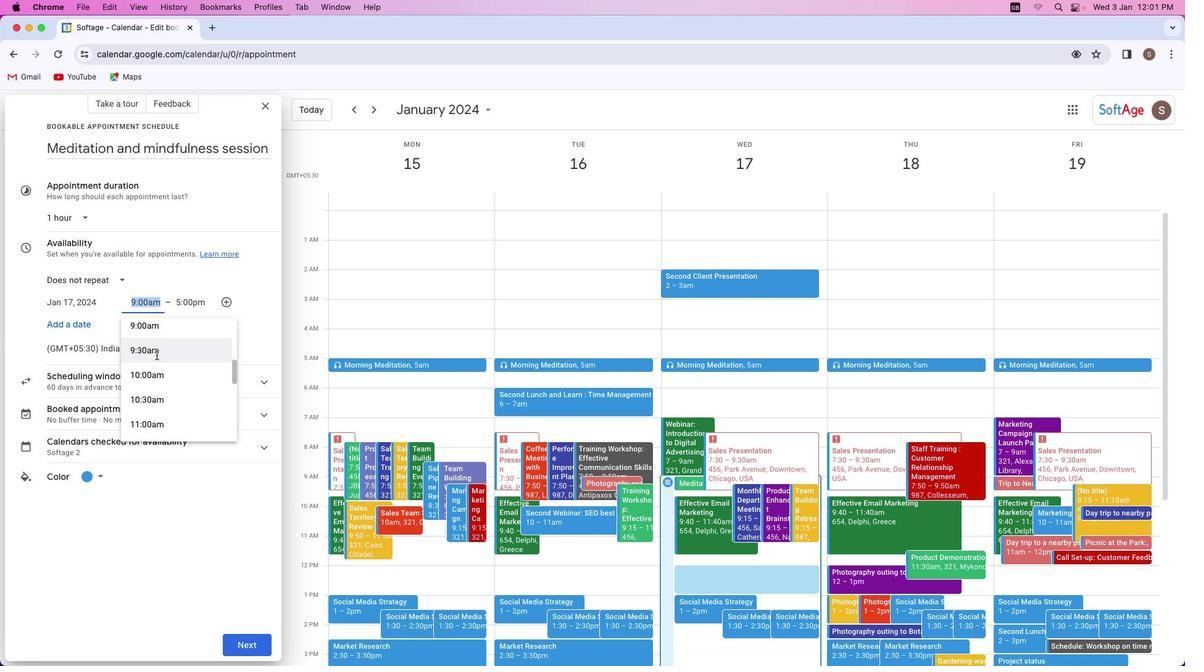 
Action: Mouse scrolled (156, 355) with delta (0, 0)
Screenshot: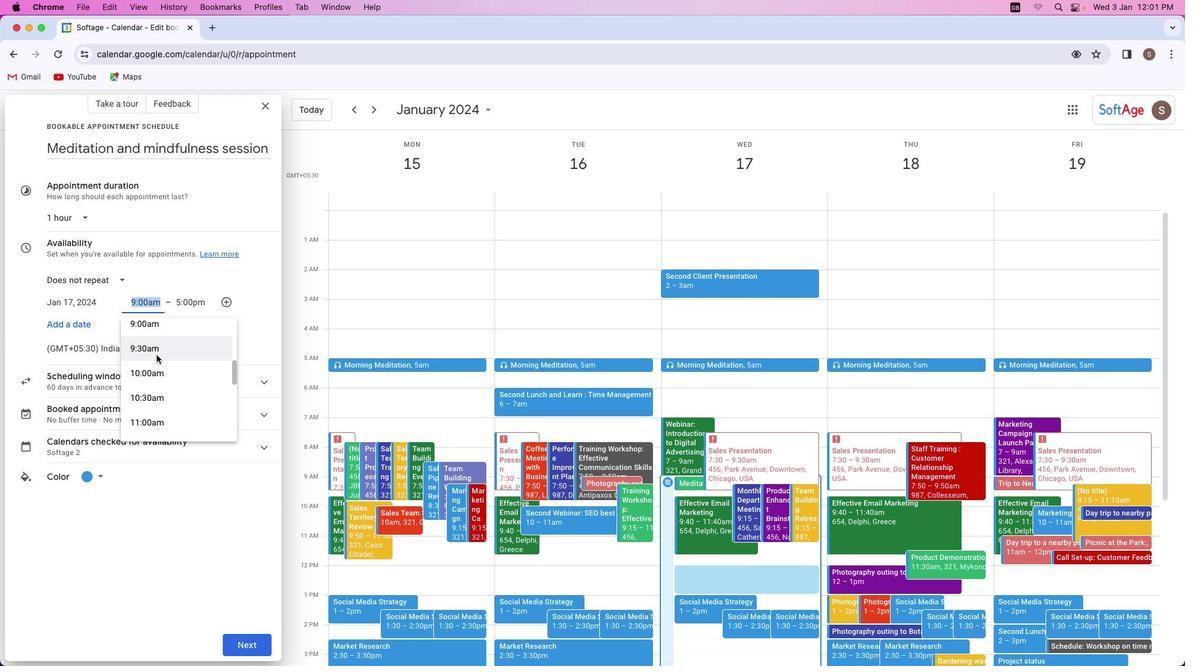 
Action: Mouse scrolled (156, 355) with delta (0, 0)
Screenshot: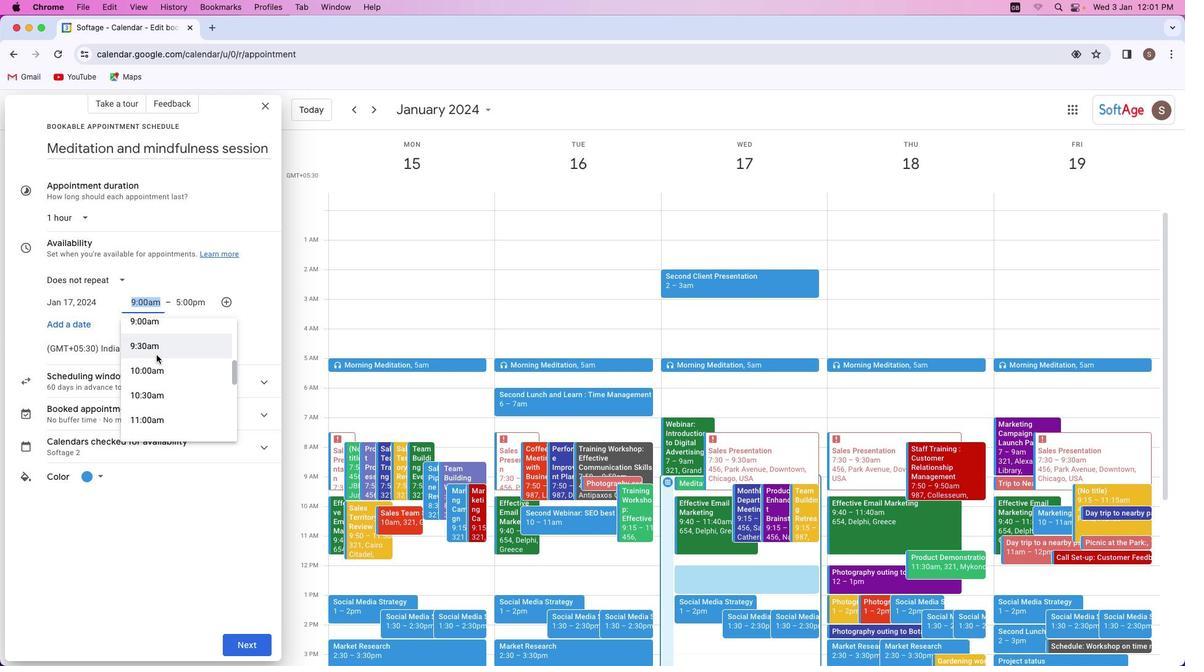 
Action: Mouse scrolled (156, 355) with delta (0, 0)
Screenshot: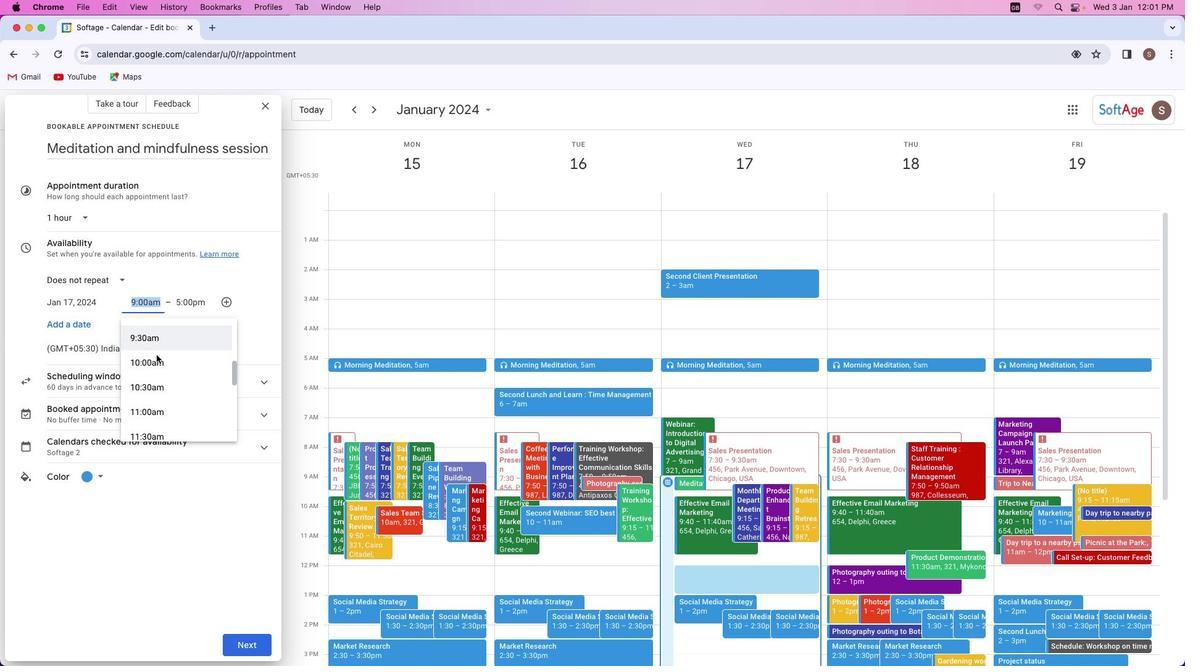 
Action: Mouse scrolled (156, 355) with delta (0, 0)
Screenshot: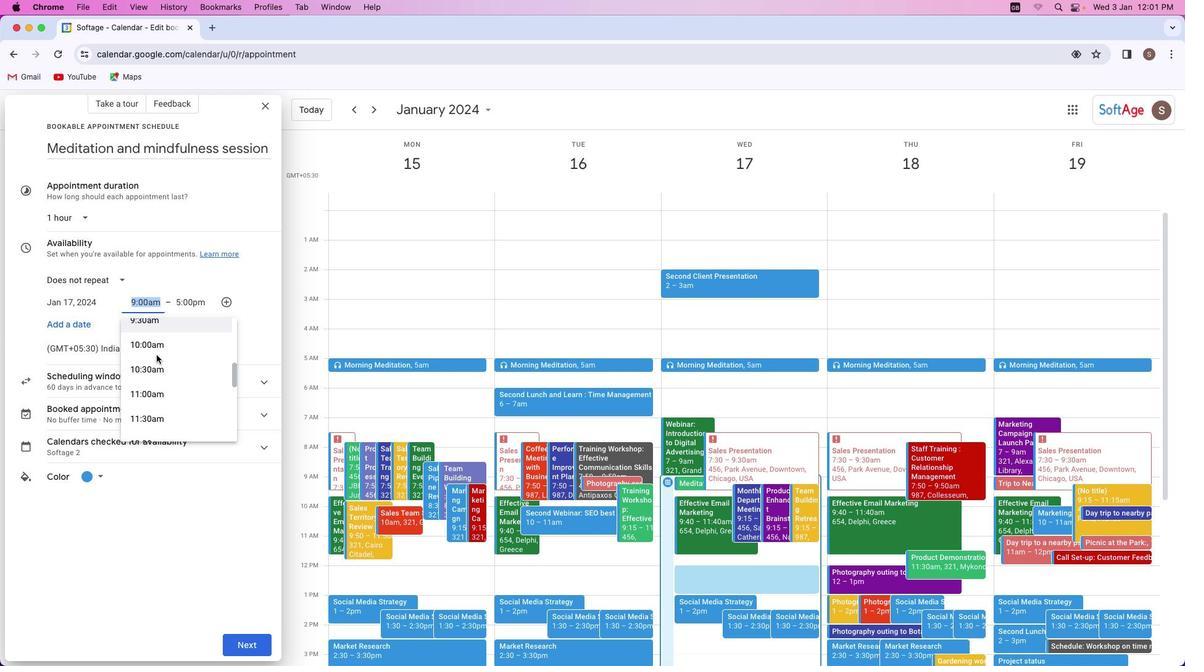 
Action: Mouse moved to (157, 354)
Screenshot: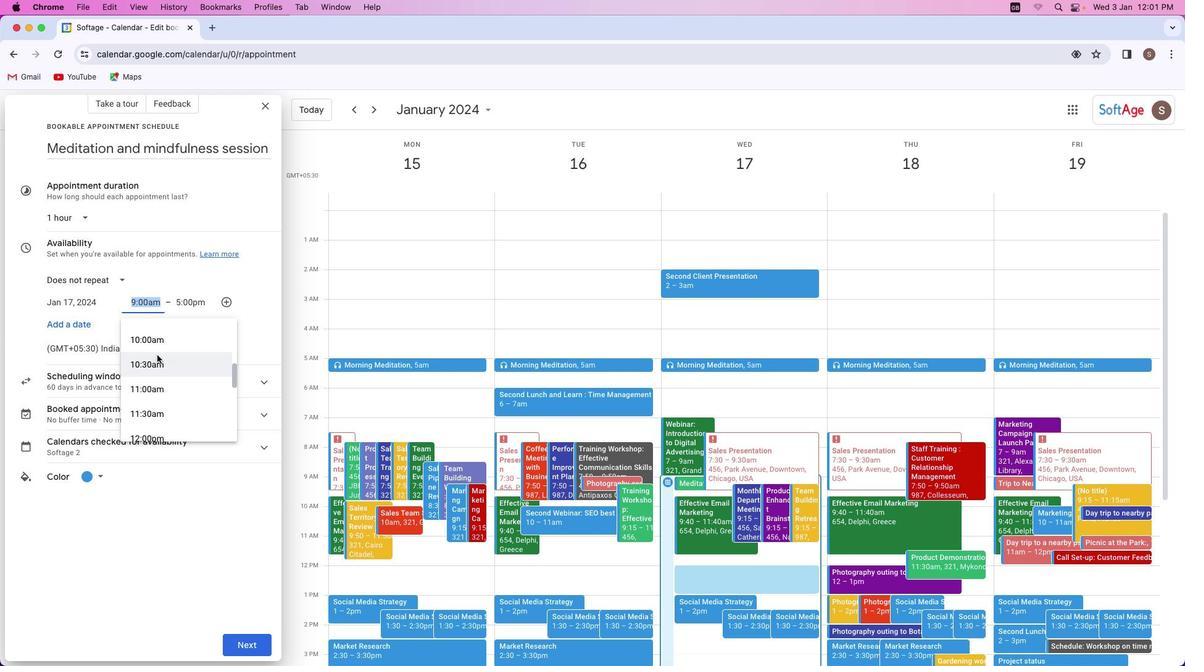 
Action: Mouse scrolled (157, 354) with delta (0, 0)
Screenshot: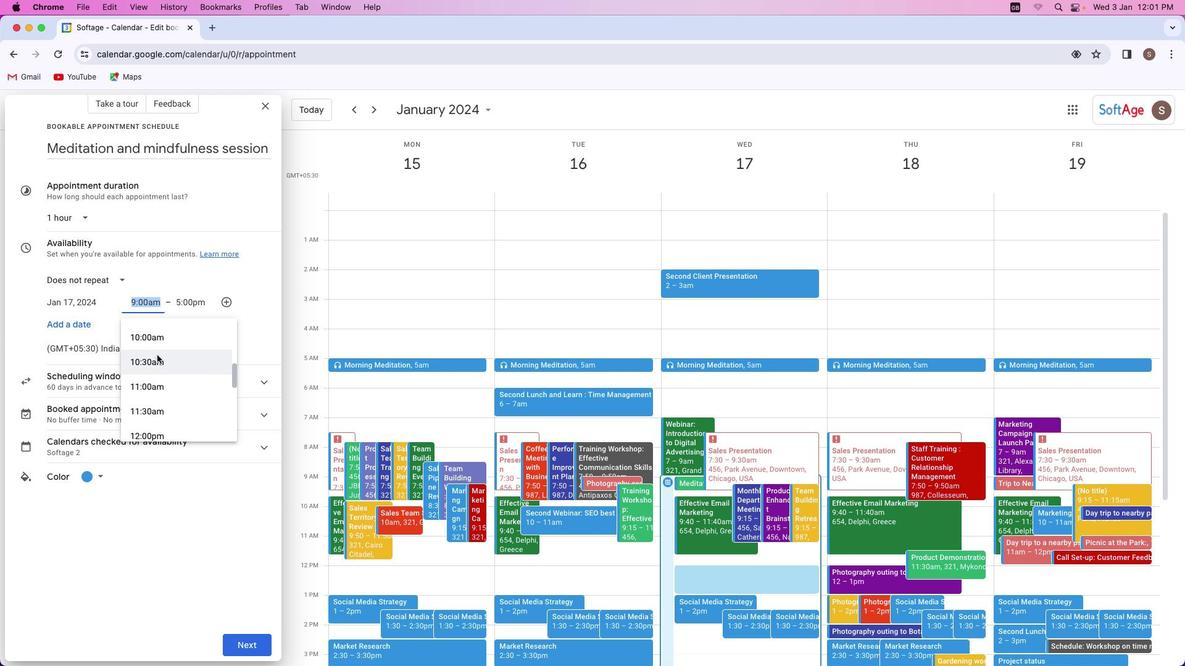
Action: Mouse scrolled (157, 354) with delta (0, 0)
Screenshot: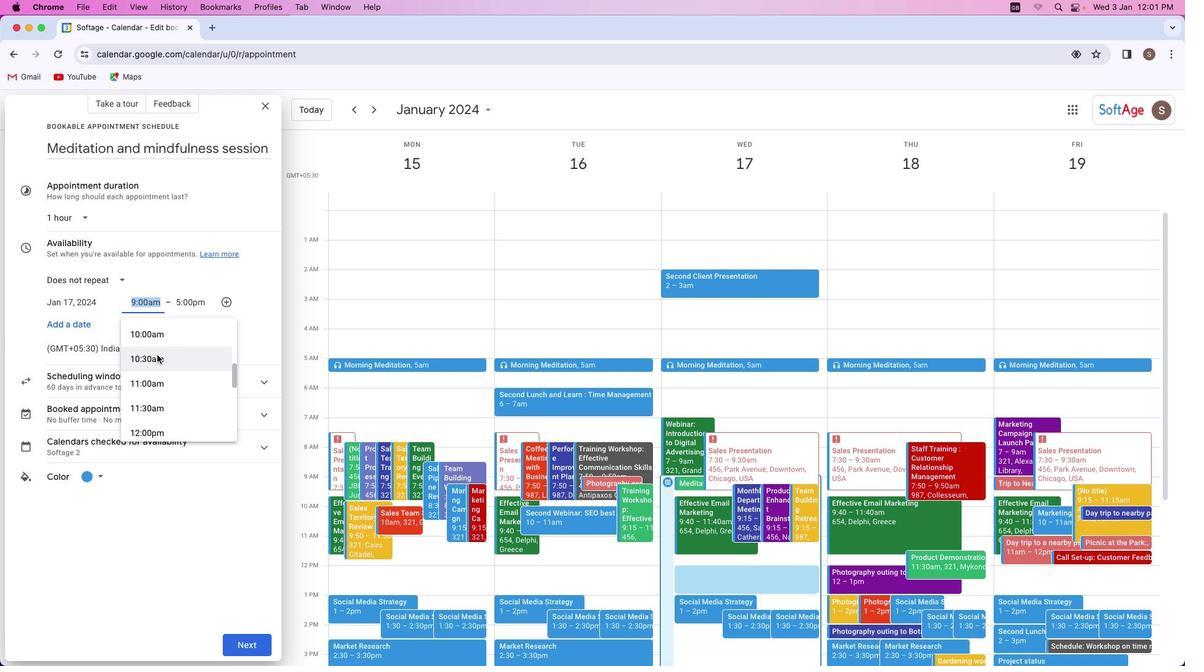 
Action: Mouse scrolled (157, 354) with delta (0, 0)
Screenshot: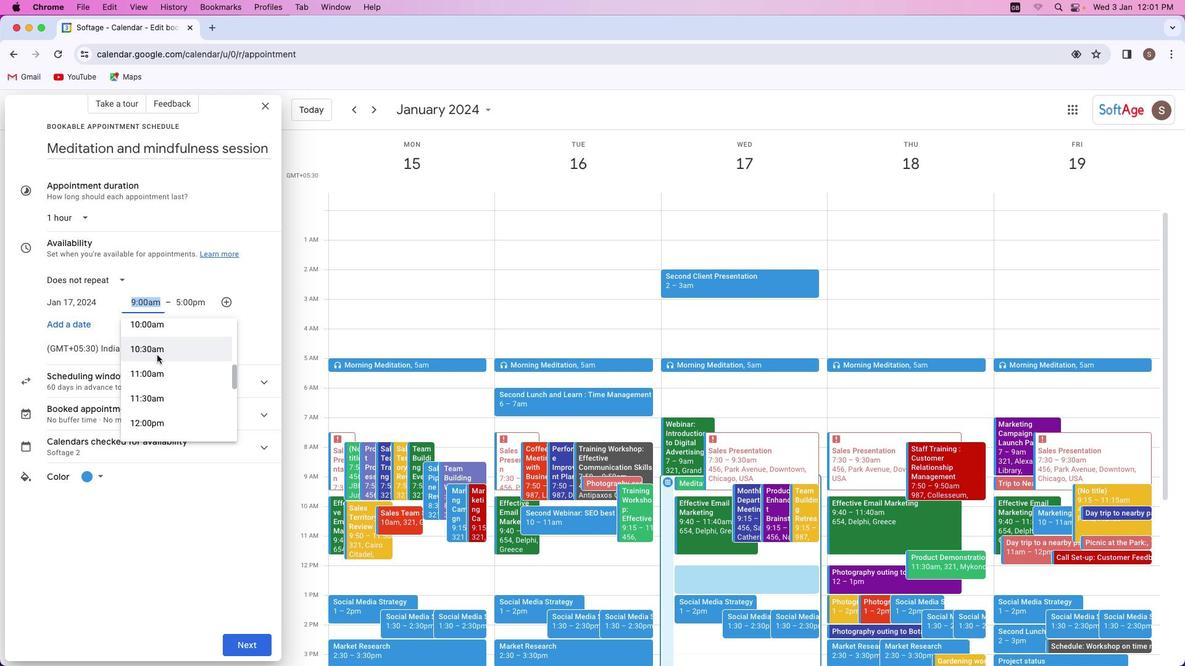 
Action: Mouse moved to (161, 349)
Screenshot: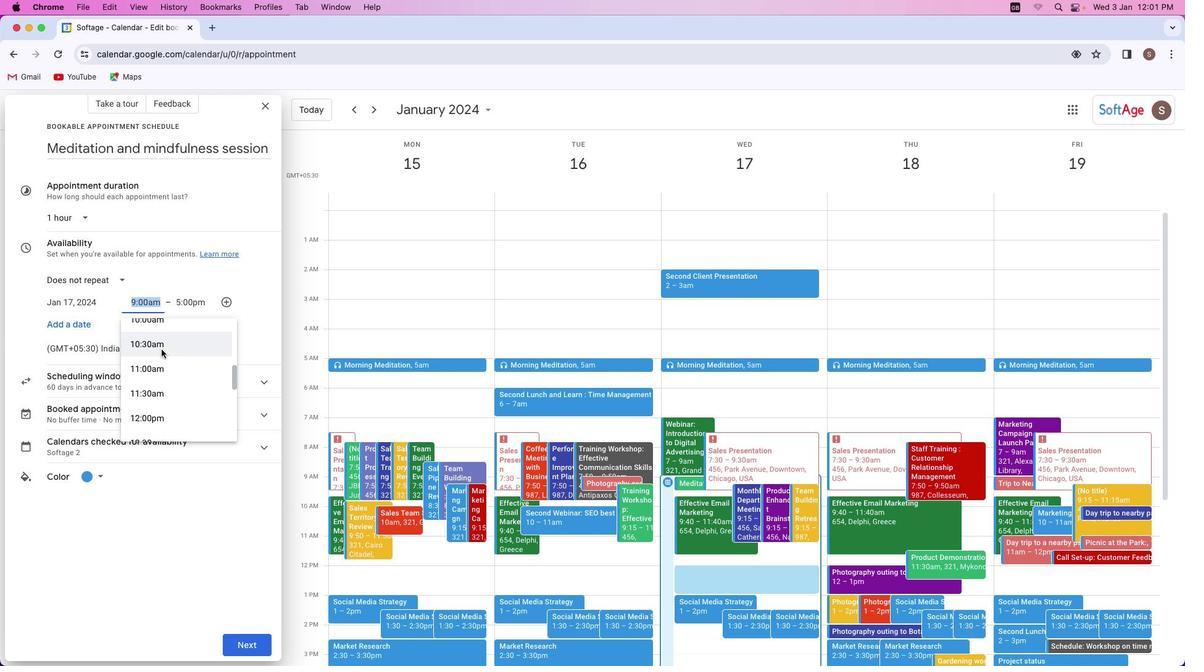 
Action: Mouse scrolled (161, 349) with delta (0, 0)
Screenshot: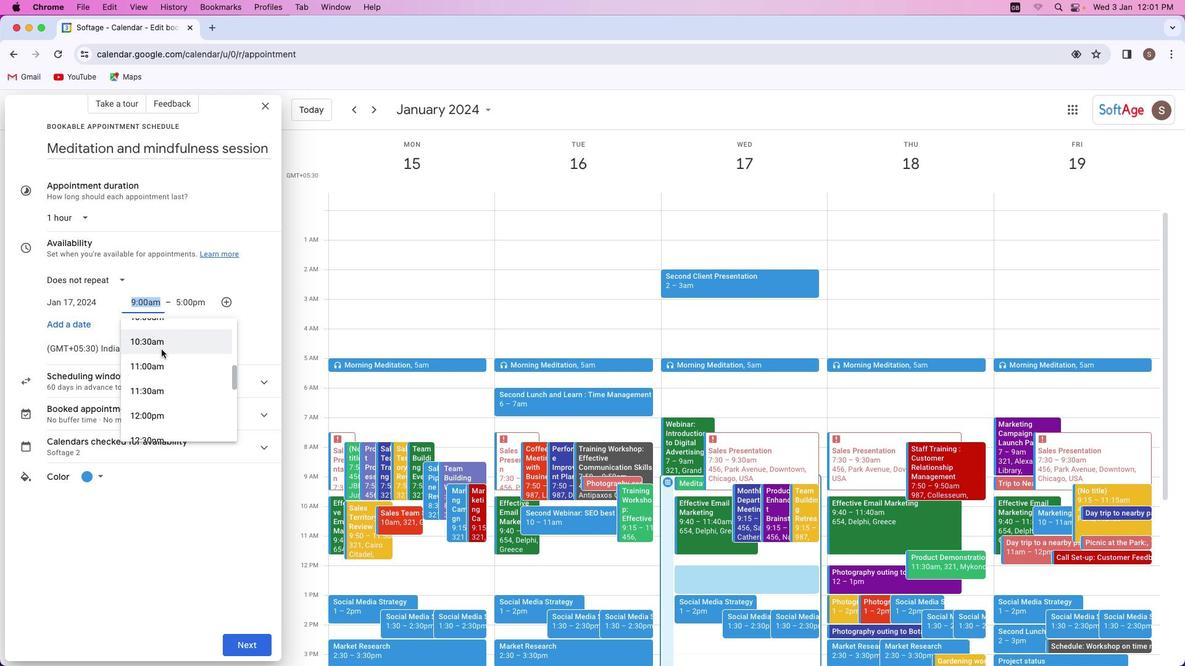 
Action: Mouse scrolled (161, 349) with delta (0, 0)
Screenshot: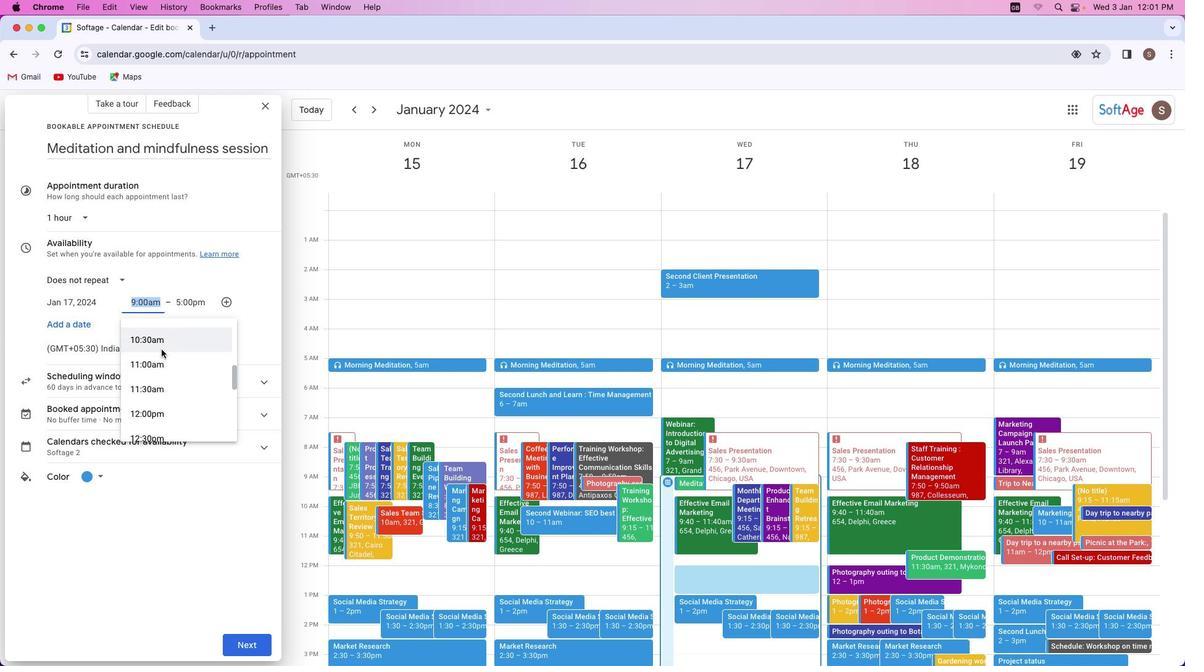 
Action: Mouse scrolled (161, 349) with delta (0, 0)
Screenshot: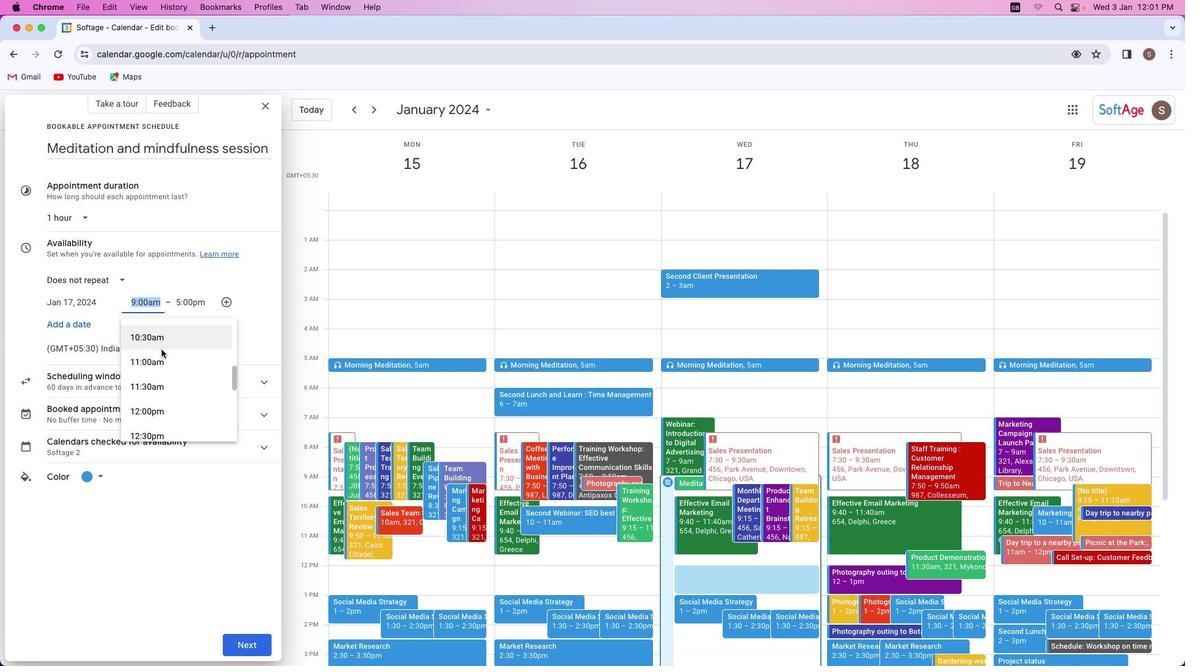 
Action: Mouse scrolled (161, 349) with delta (0, 0)
Screenshot: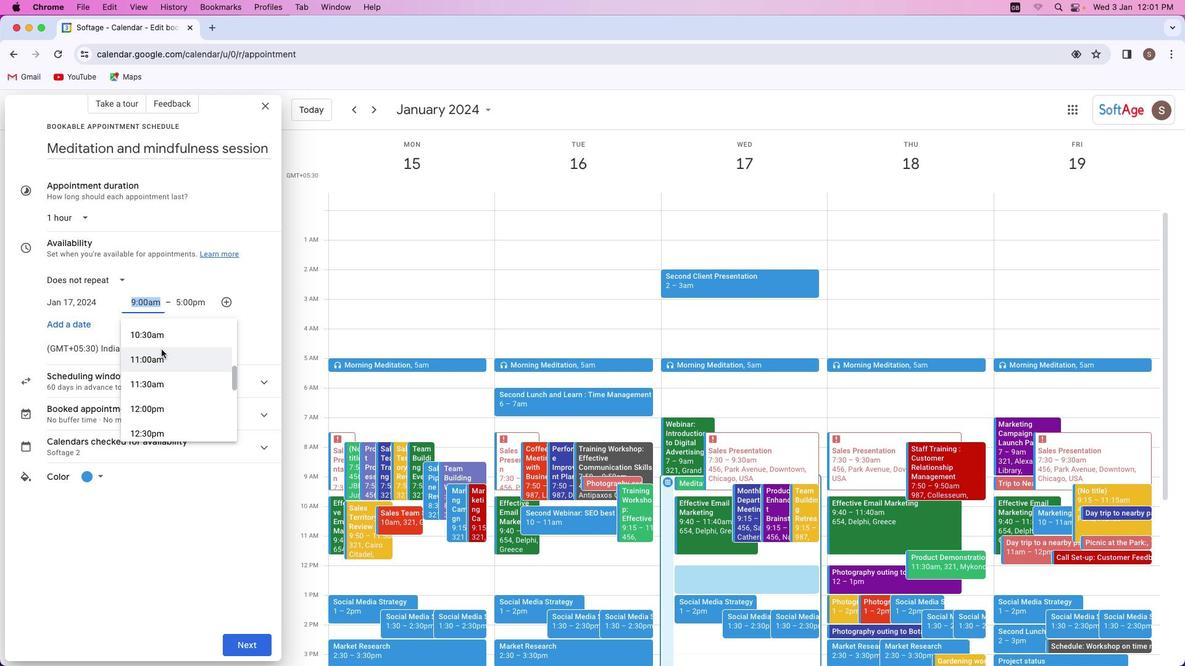 
Action: Mouse scrolled (161, 349) with delta (0, 0)
Screenshot: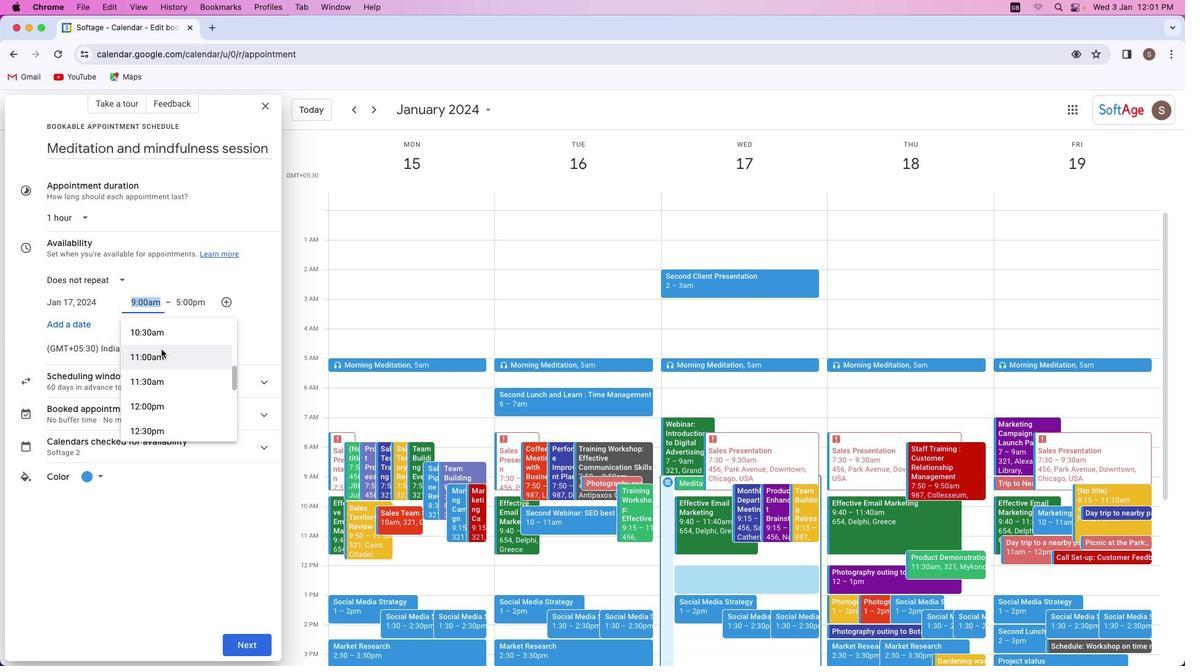 
Action: Mouse scrolled (161, 349) with delta (0, 0)
Screenshot: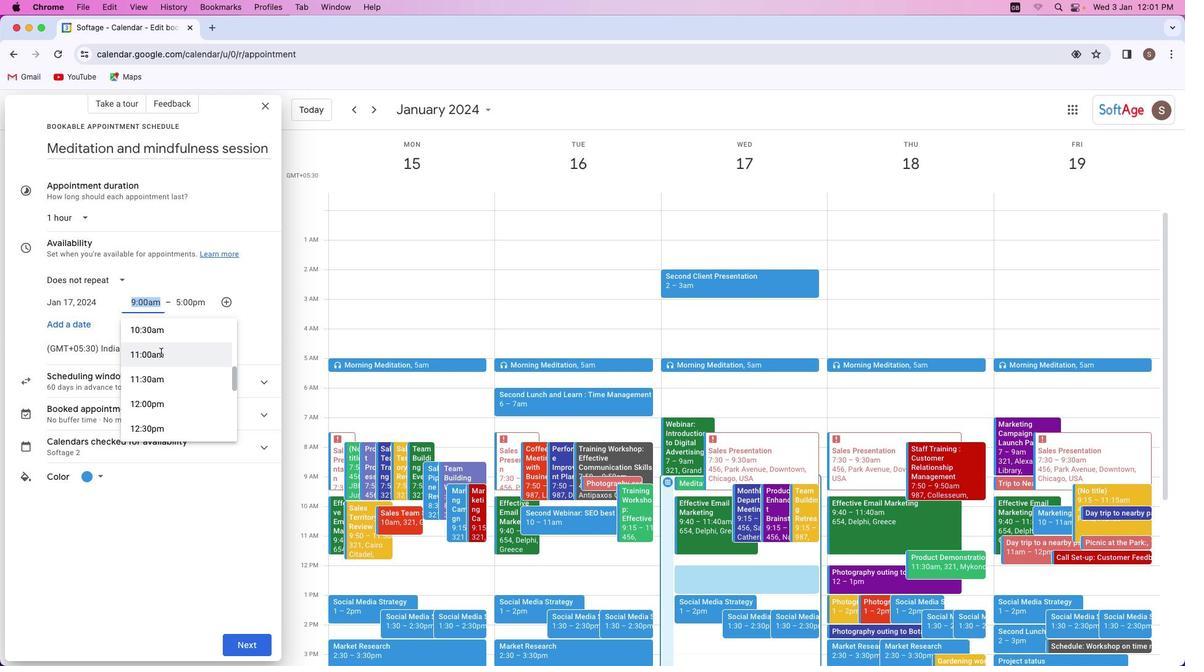 
Action: Mouse moved to (161, 352)
Screenshot: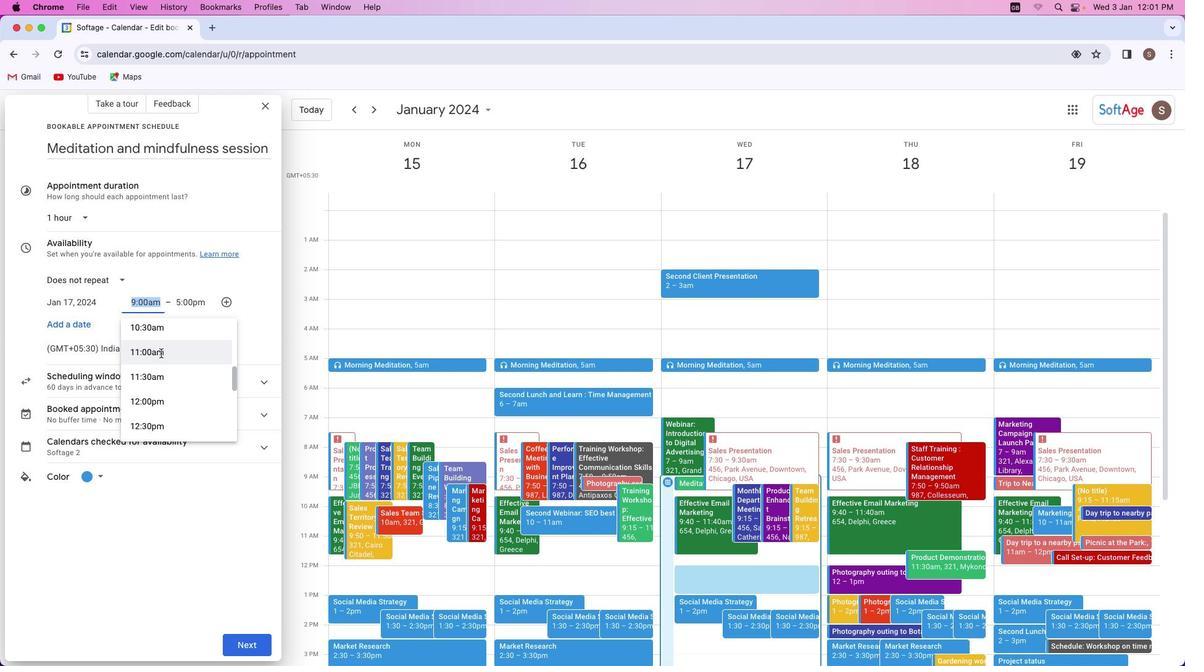 
Action: Mouse scrolled (161, 352) with delta (0, 0)
Screenshot: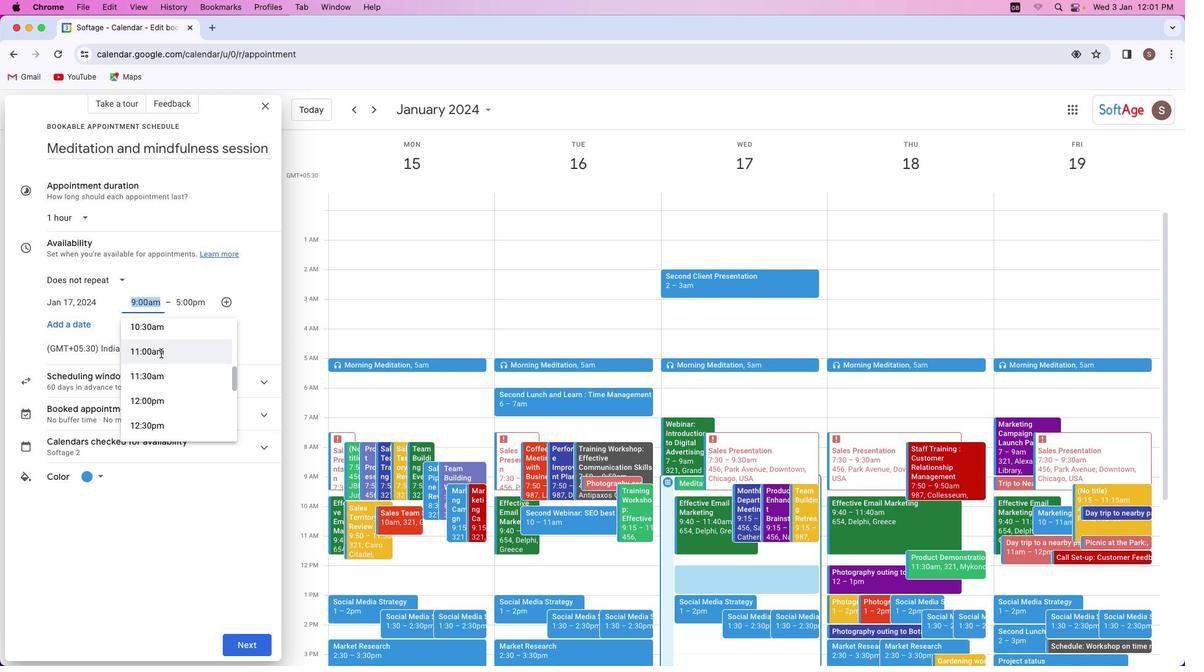 
Action: Mouse moved to (161, 353)
Screenshot: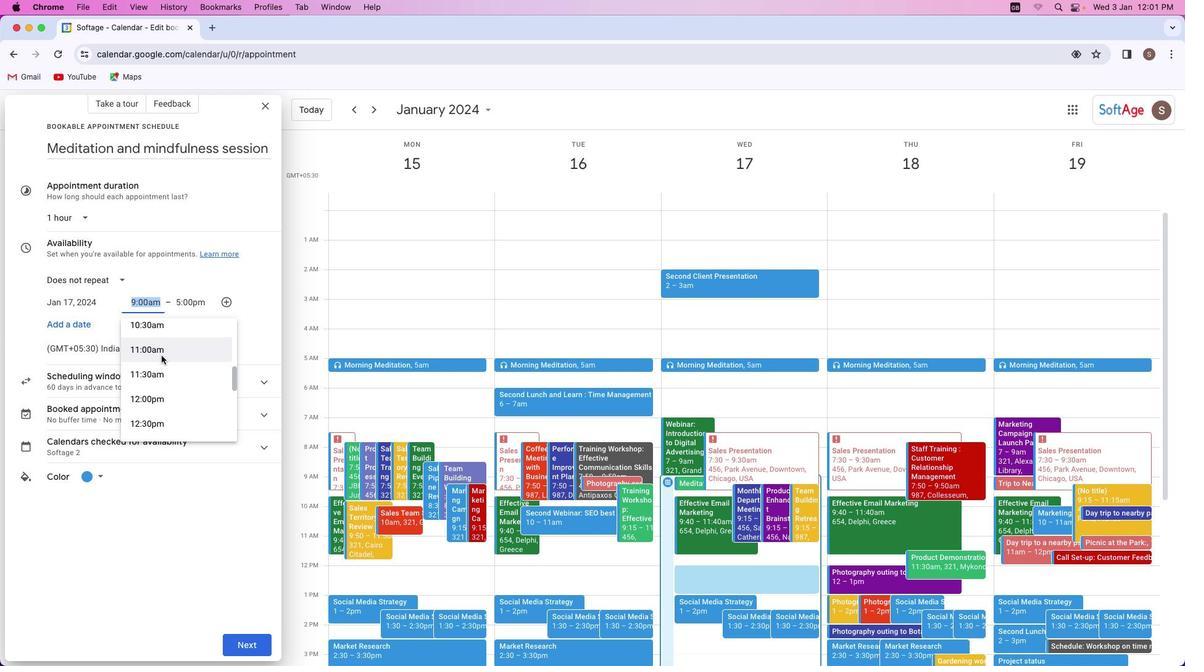 
Action: Mouse scrolled (161, 353) with delta (0, 0)
Screenshot: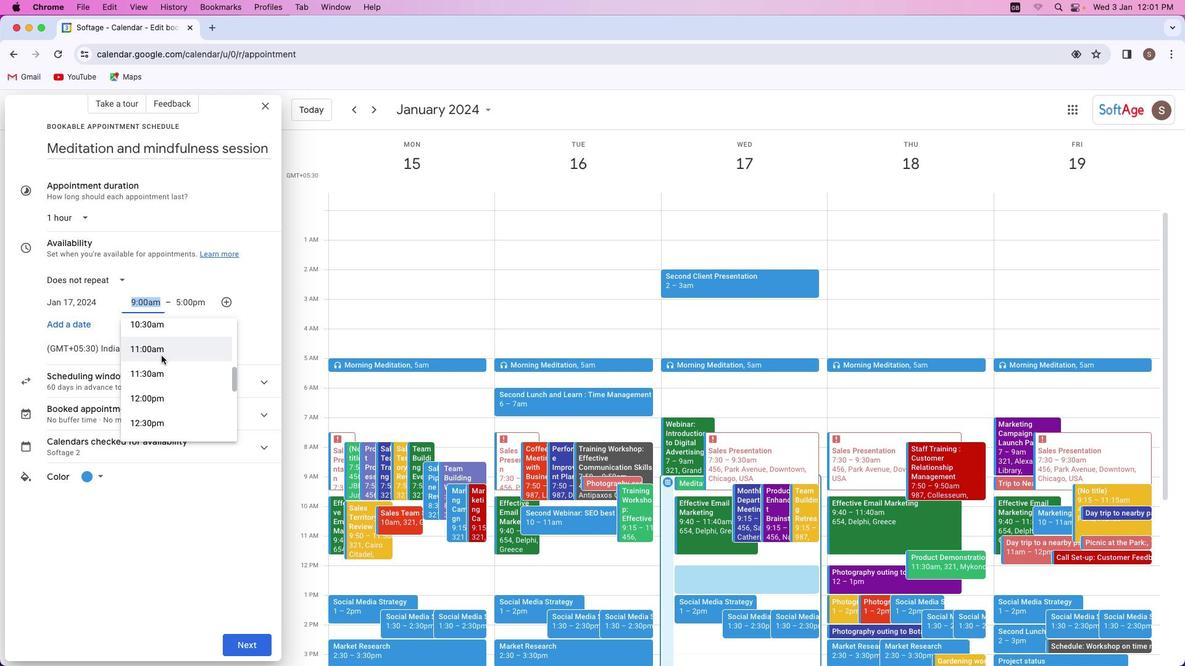 
Action: Mouse moved to (157, 402)
Screenshot: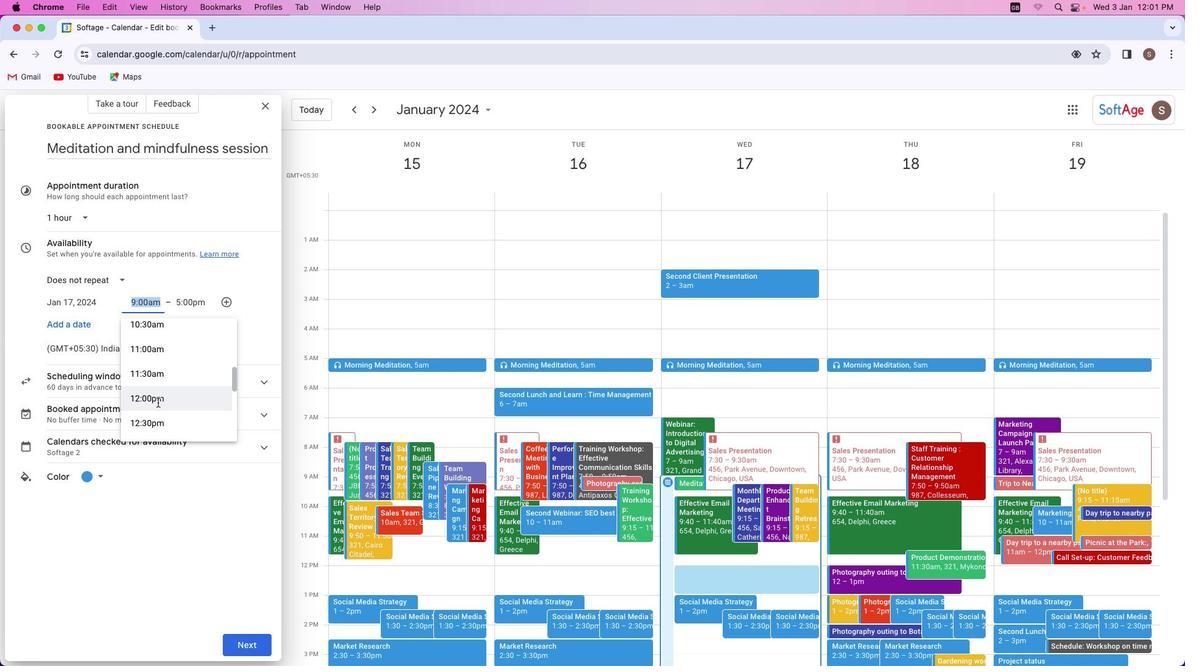 
Action: Mouse pressed left at (157, 402)
Screenshot: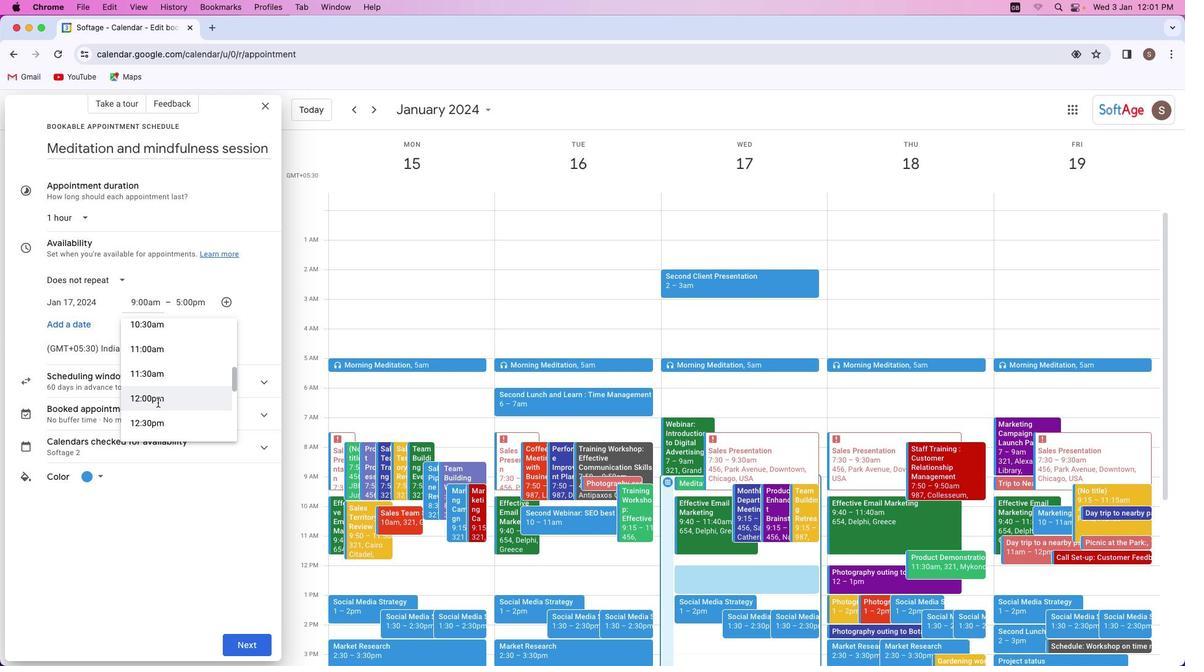 
Action: Mouse moved to (99, 470)
Screenshot: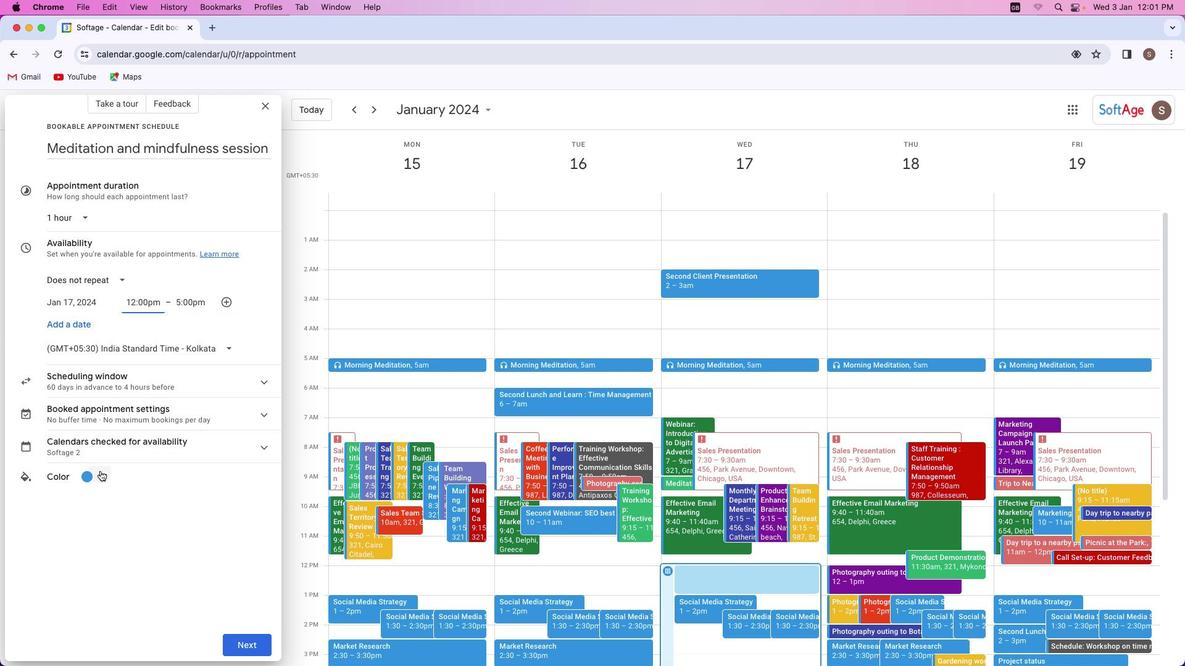 
Action: Mouse pressed left at (99, 470)
Screenshot: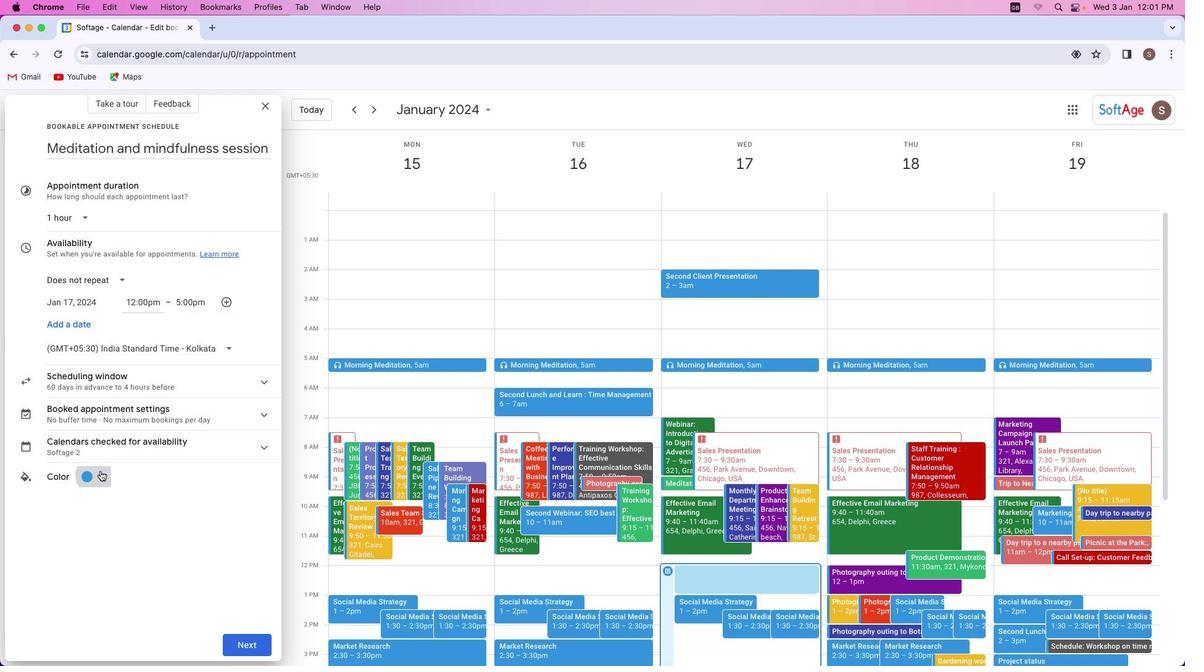 
Action: Mouse moved to (120, 514)
Screenshot: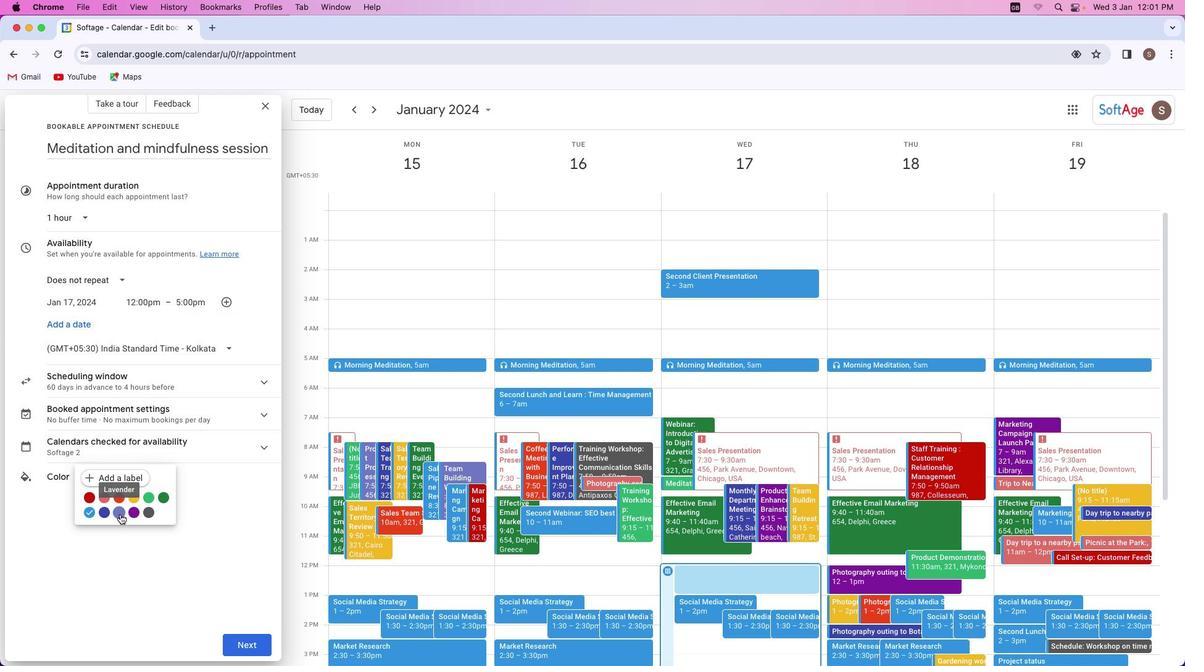 
Action: Mouse pressed left at (120, 514)
Screenshot: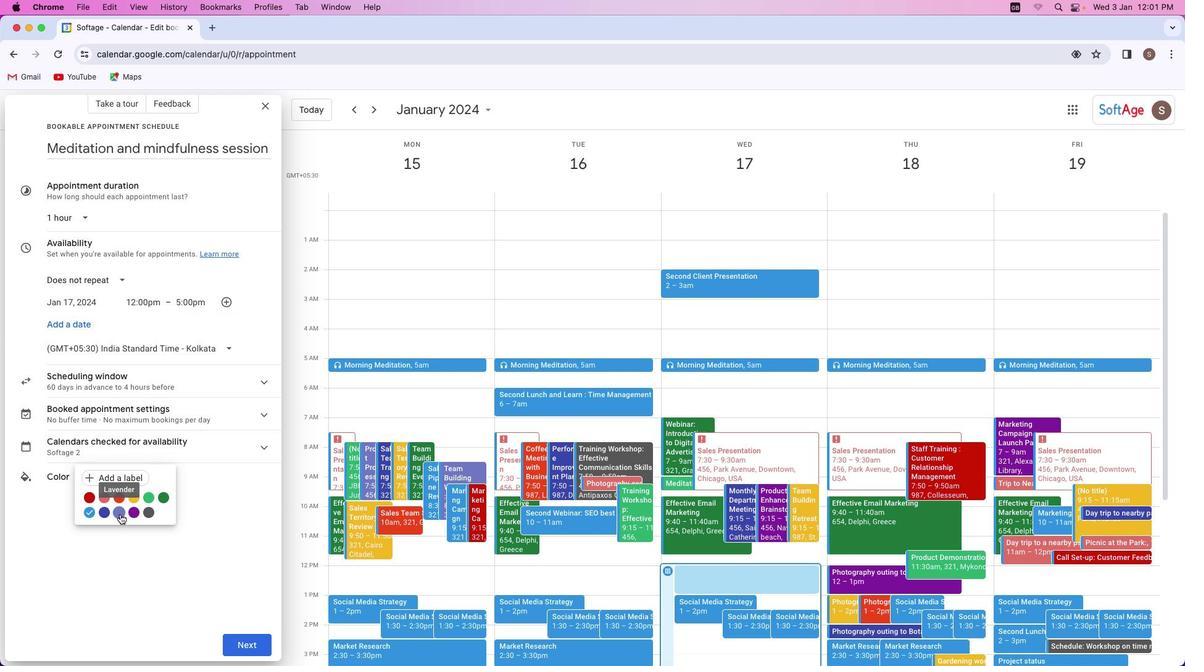 
Action: Mouse moved to (233, 634)
Screenshot: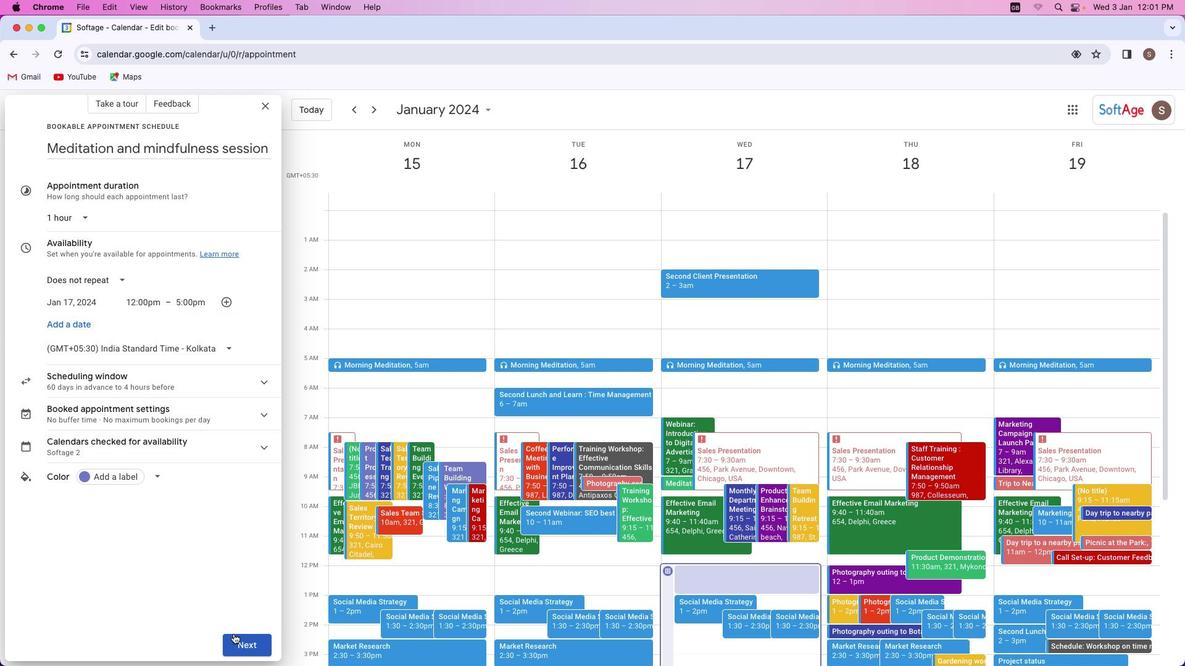 
Action: Mouse pressed left at (233, 634)
Screenshot: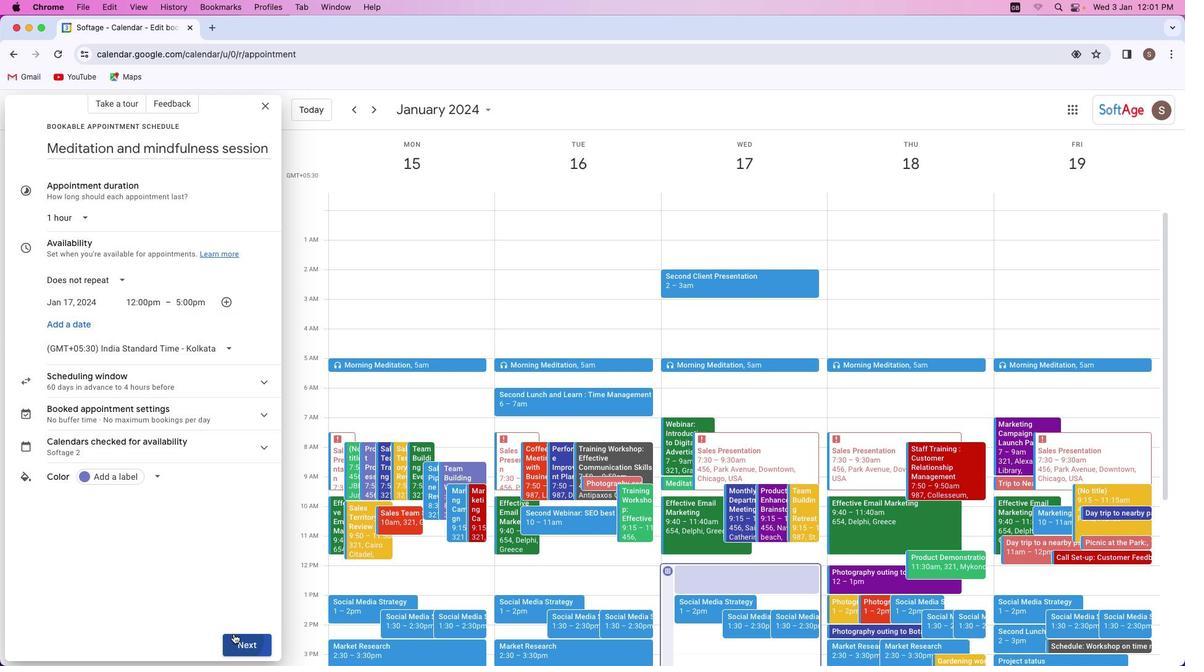 
Action: Mouse moved to (118, 371)
Screenshot: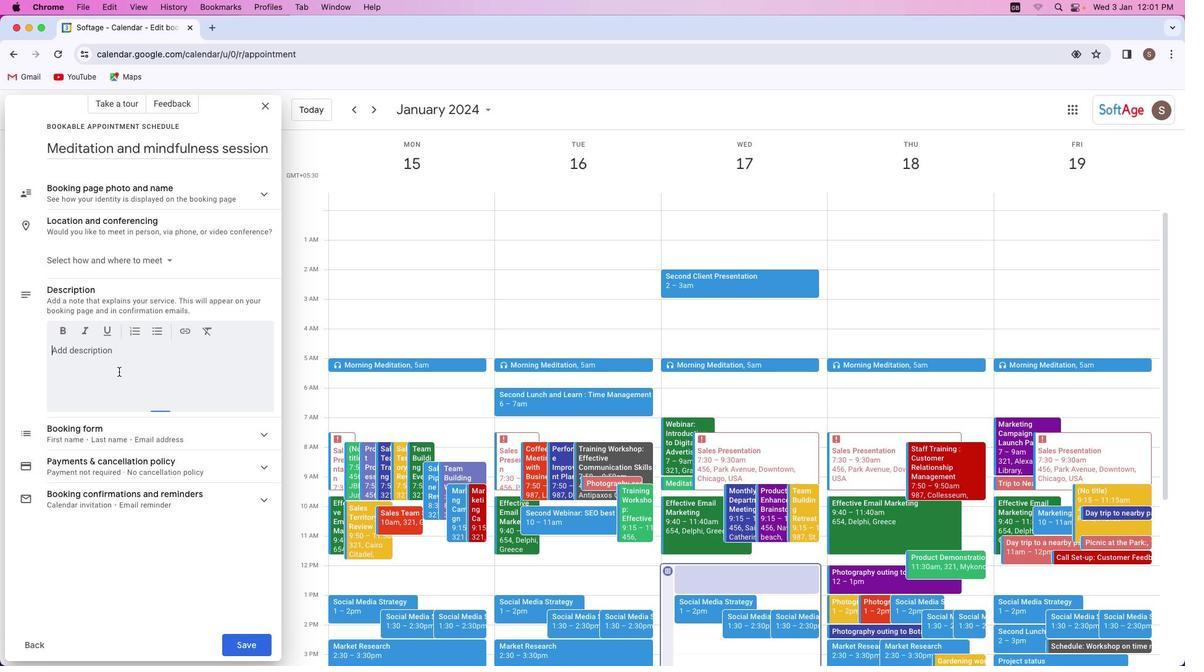 
Action: Mouse pressed left at (118, 371)
Screenshot: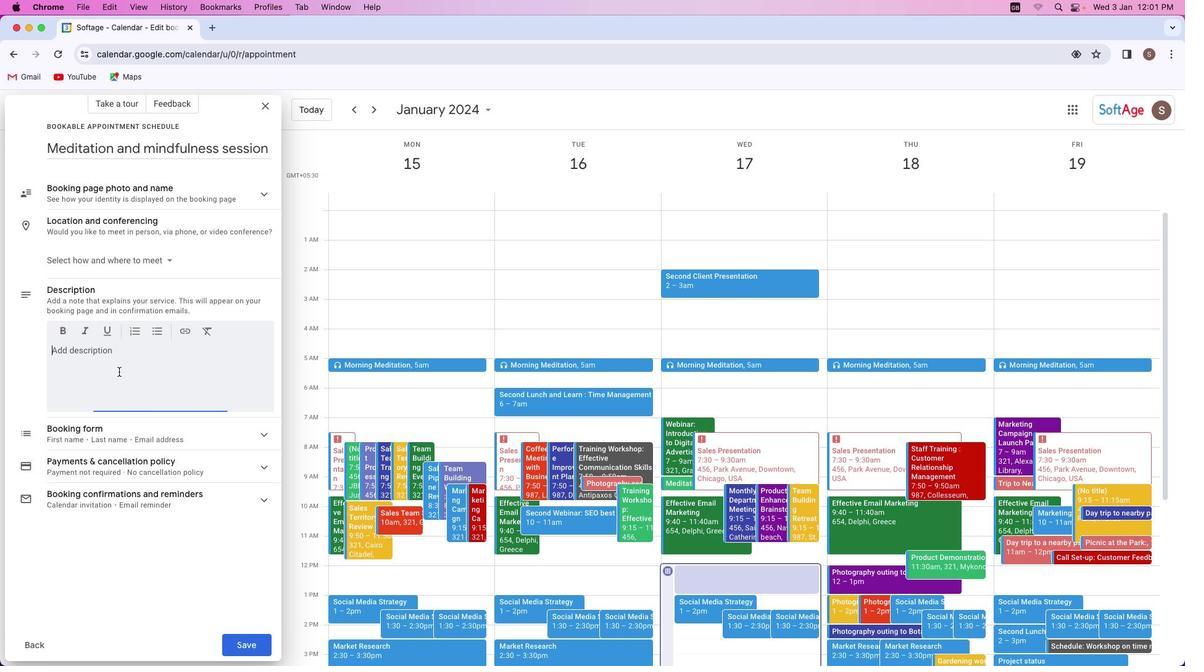 
Action: Mouse moved to (117, 370)
Screenshot: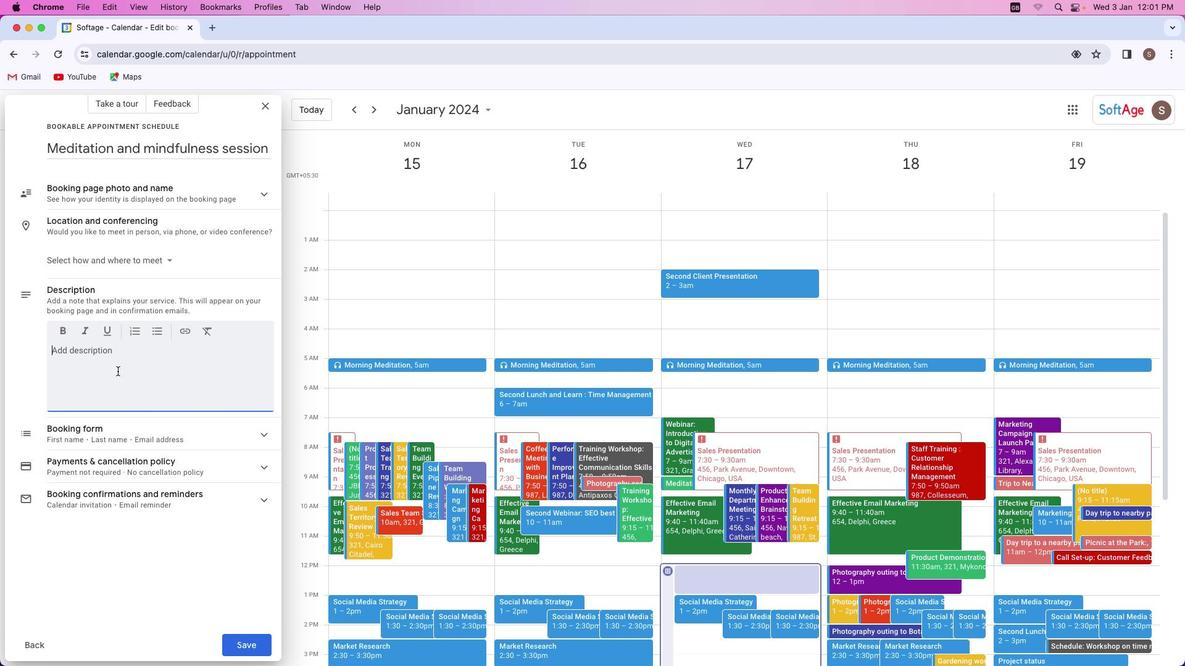 
Action: Key pressed Key.shift'T''h''i''s'Key.space's''c''h''e''d''u''l''e'Key.space'i''s'Key.space'f''o''r'Key.space'm''e''d''i''t''a''t''i''o''n'Key.space'a''n''d'Key.space'm''i''n''d''f''u''l''n''e''s''s'Key.space's''e''s''s''i''o''n''.'
Screenshot: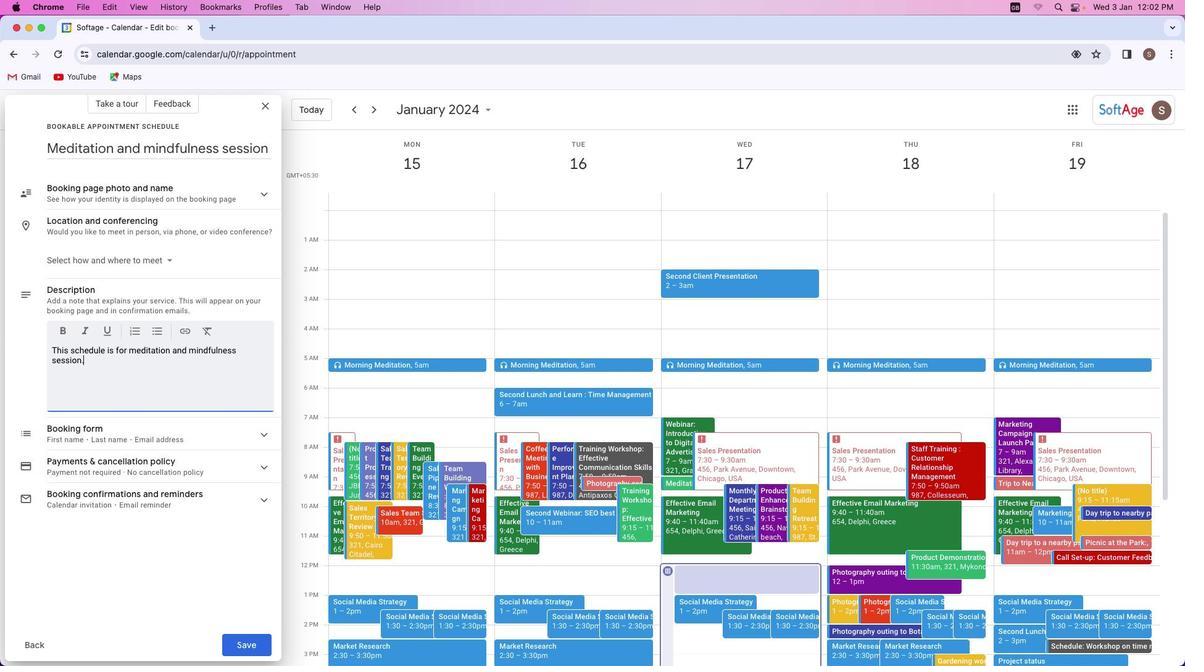 
Action: Mouse moved to (190, 561)
Screenshot: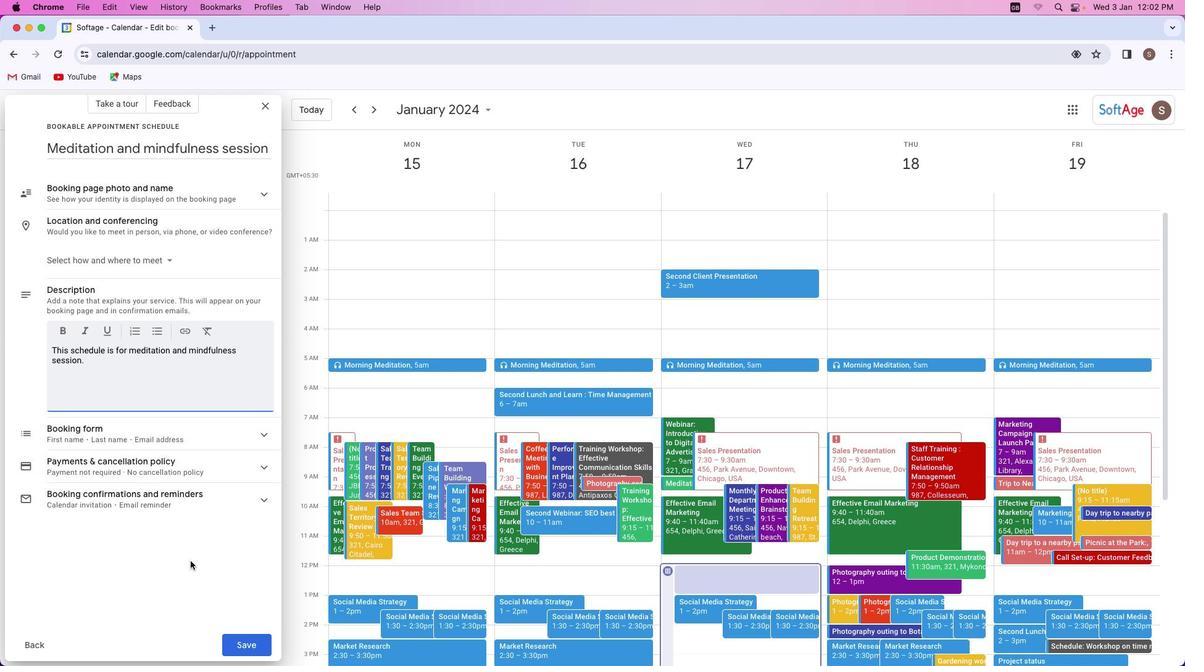 
Action: Mouse pressed left at (190, 561)
Screenshot: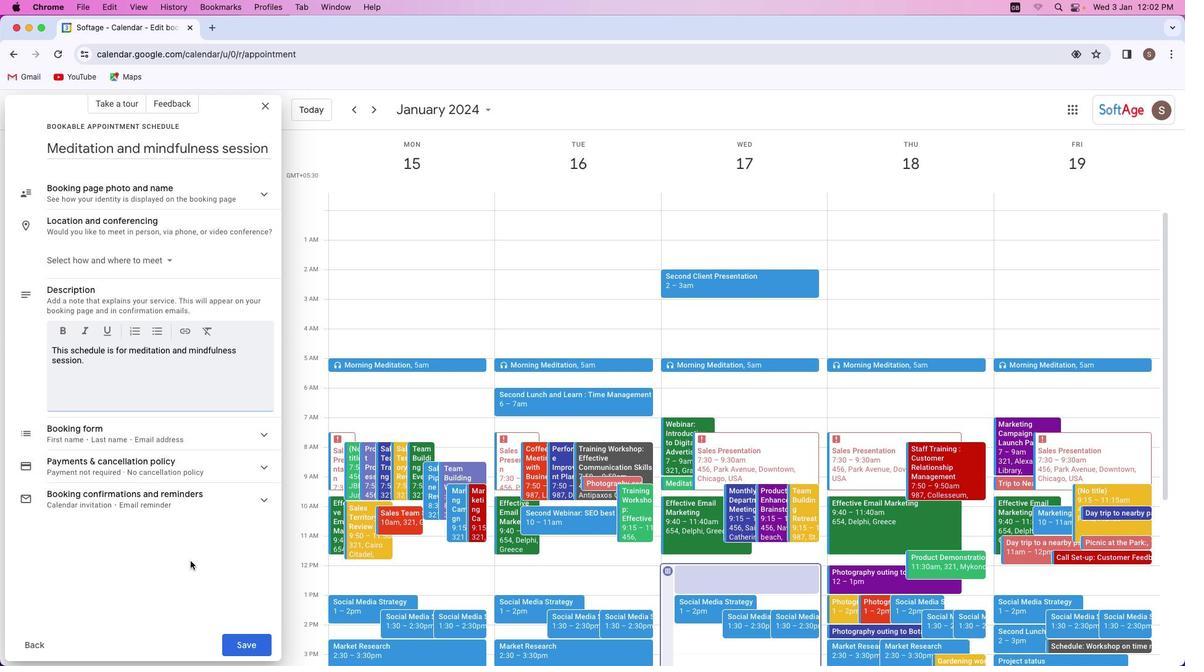
Action: Mouse moved to (250, 638)
Screenshot: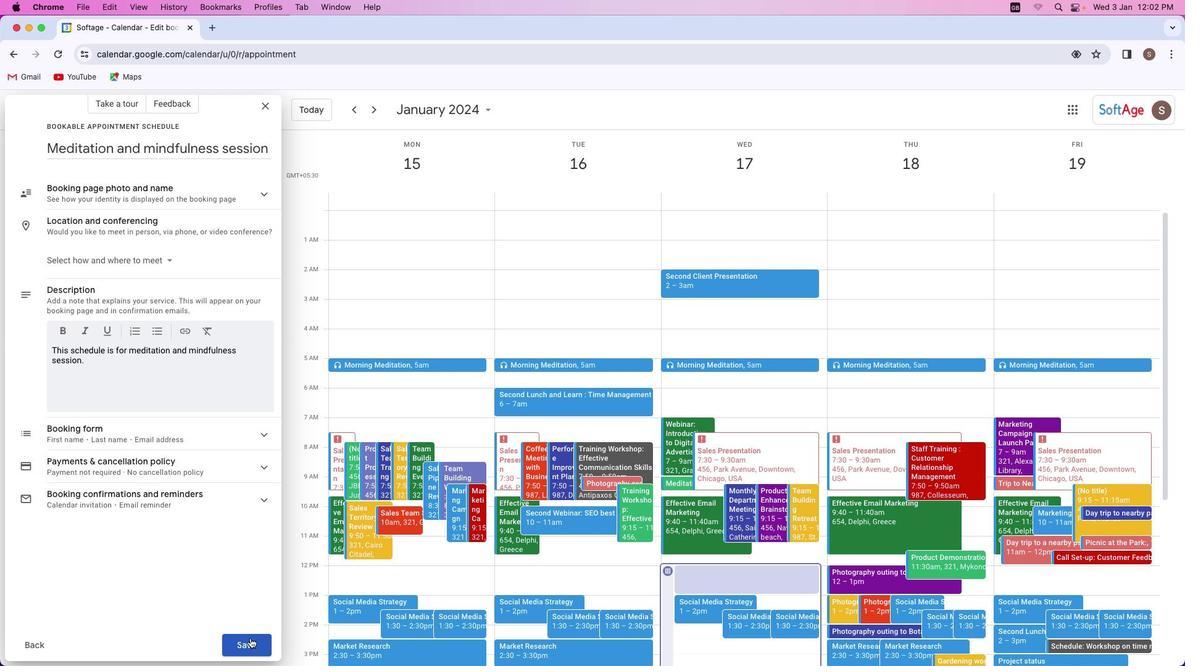 
Action: Mouse pressed left at (250, 638)
Screenshot: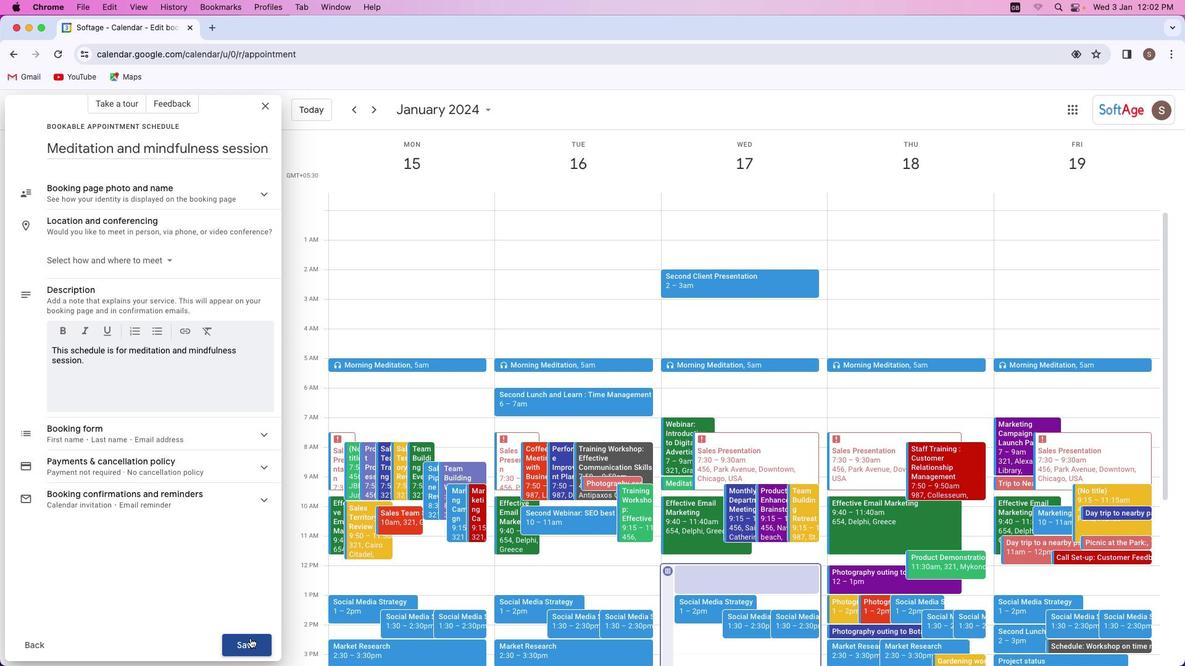
Action: Mouse moved to (590, 336)
Screenshot: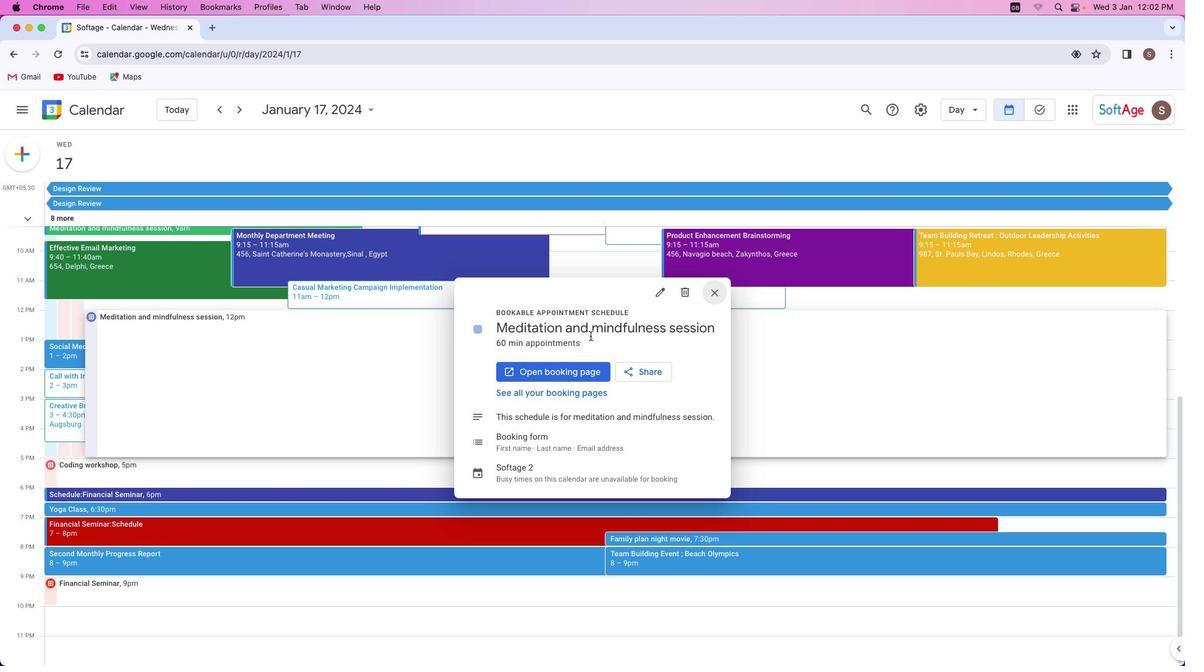 
